 Task: Add a signature Leslie Flores containing With gratitude and sincere wishes, Leslie Flores to email address softage.3@softage.net and add a folder Quotes
Action: Mouse moved to (70, 103)
Screenshot: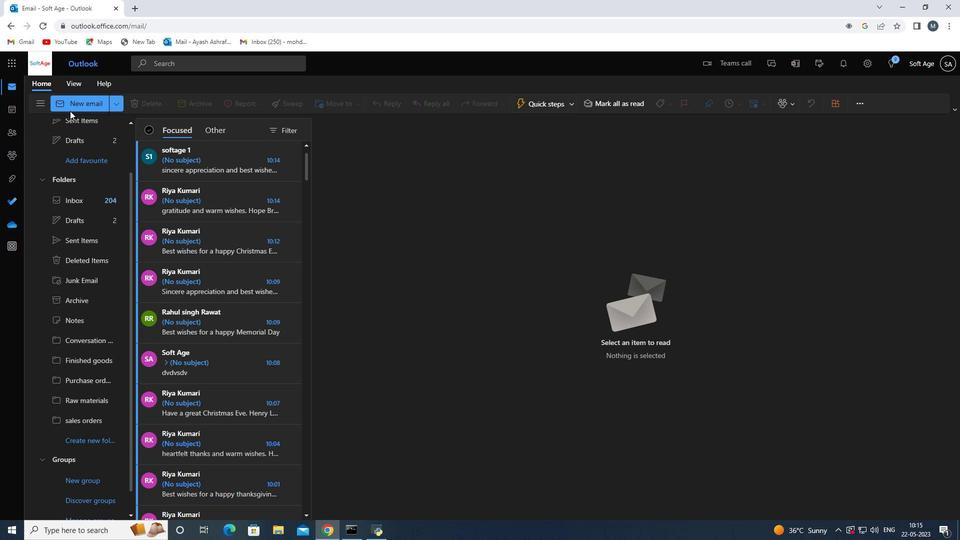 
Action: Mouse pressed left at (70, 103)
Screenshot: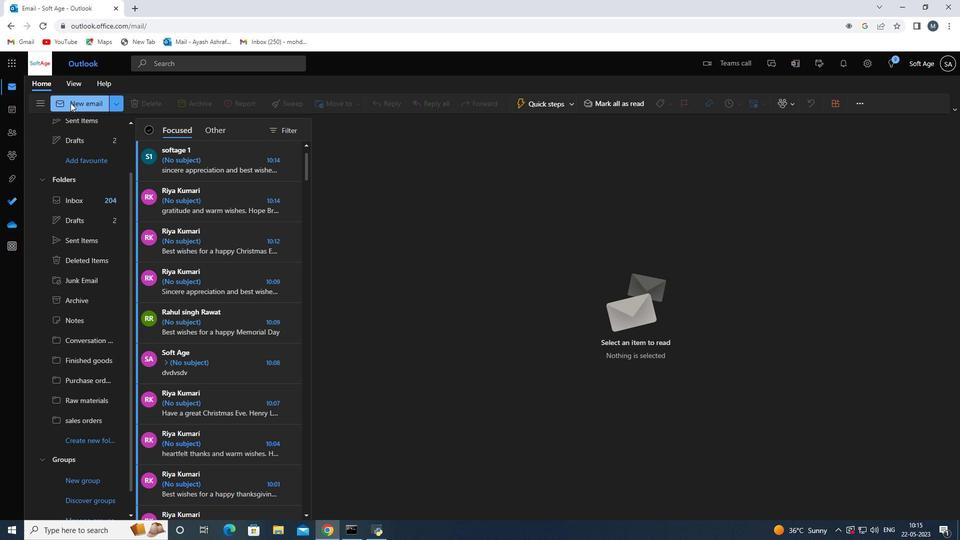 
Action: Mouse moved to (684, 107)
Screenshot: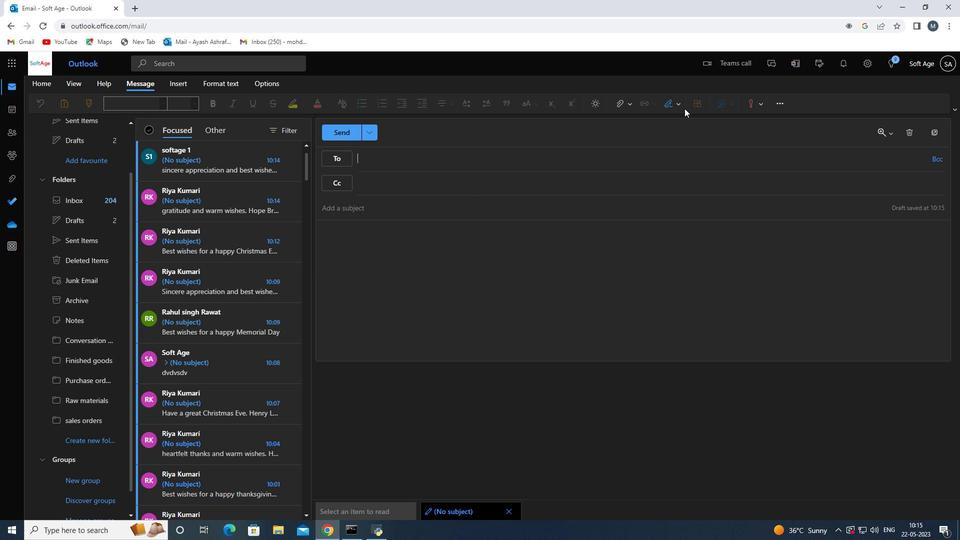 
Action: Mouse pressed left at (684, 107)
Screenshot: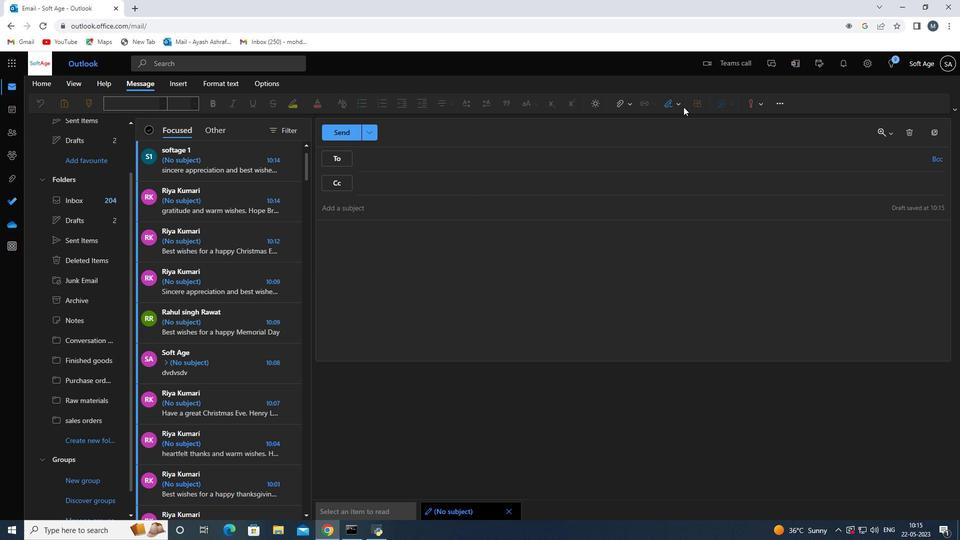 
Action: Mouse moved to (680, 105)
Screenshot: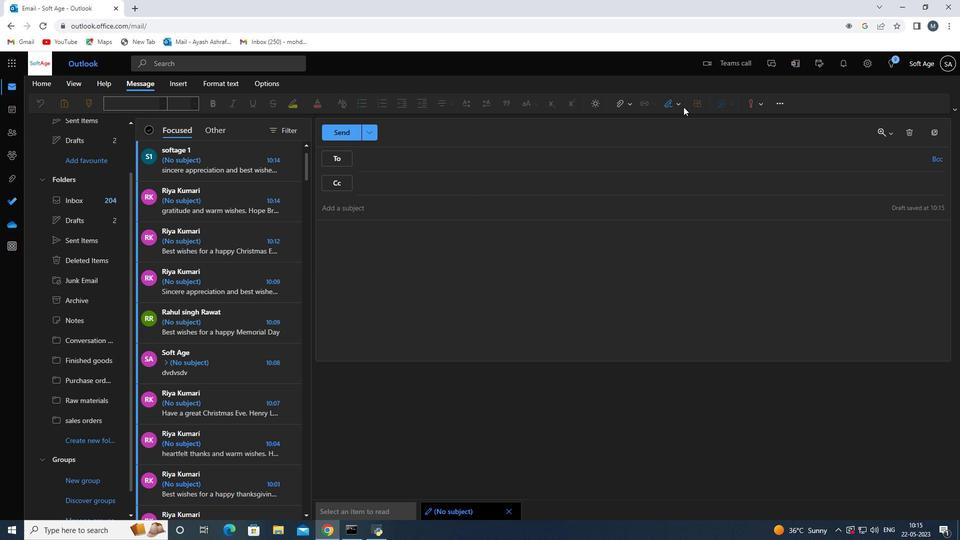 
Action: Mouse pressed left at (680, 105)
Screenshot: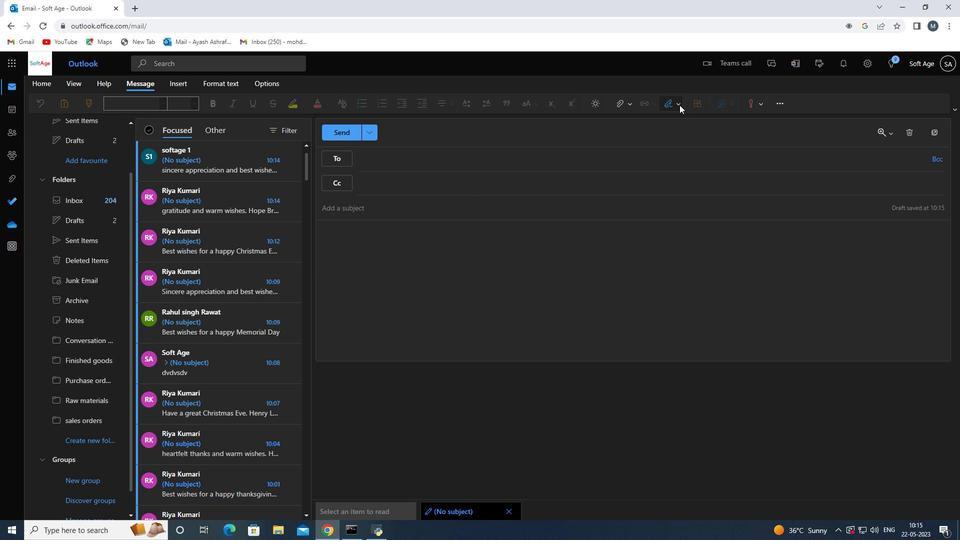 
Action: Mouse moved to (644, 142)
Screenshot: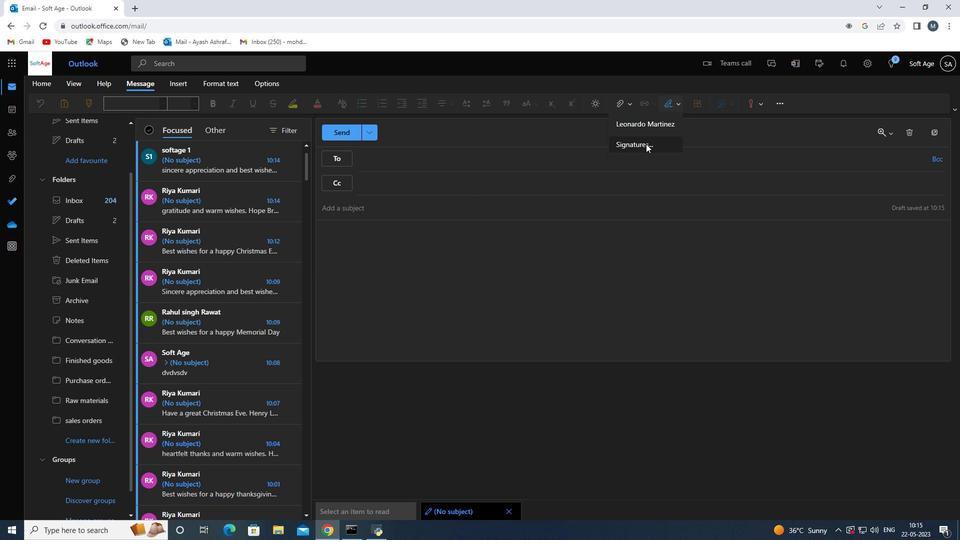 
Action: Mouse pressed left at (644, 142)
Screenshot: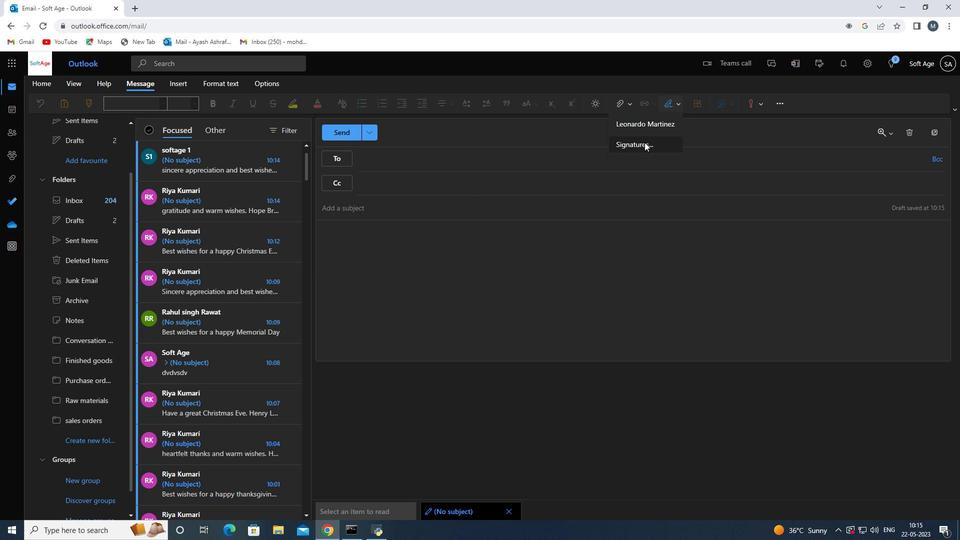 
Action: Mouse moved to (686, 181)
Screenshot: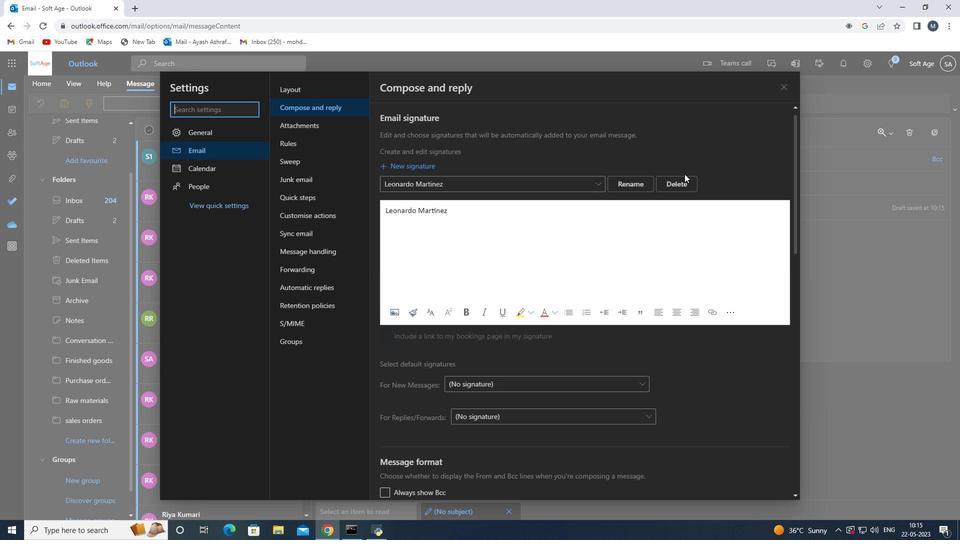 
Action: Mouse pressed left at (686, 181)
Screenshot: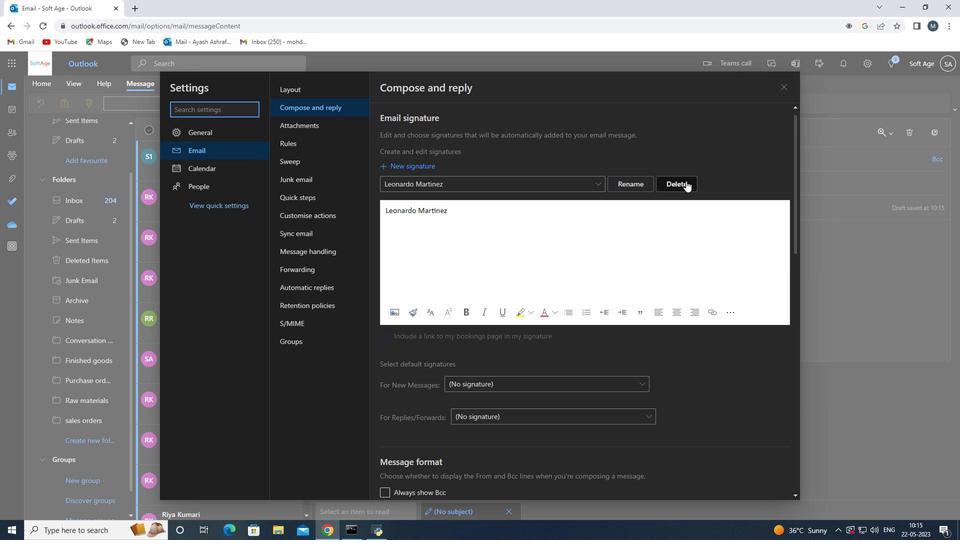 
Action: Mouse moved to (463, 185)
Screenshot: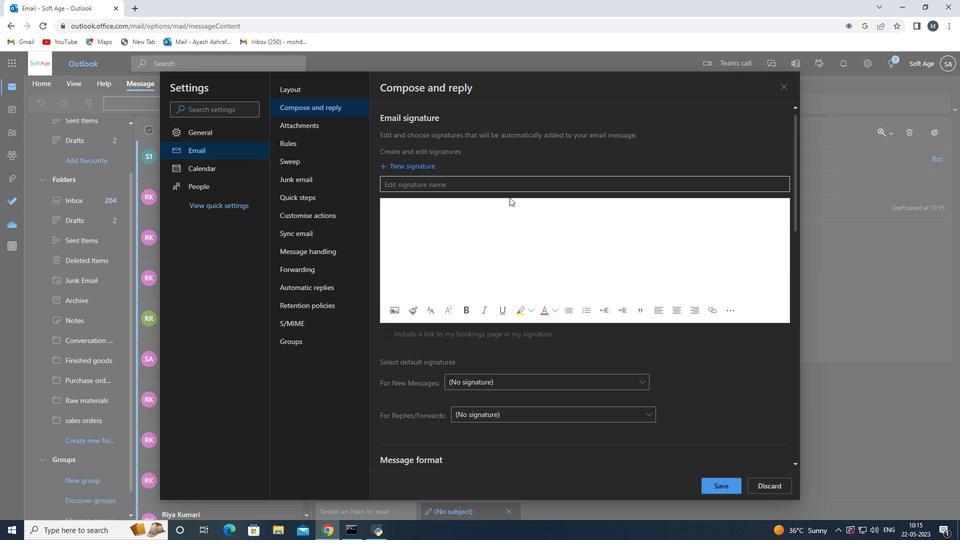 
Action: Mouse pressed left at (463, 185)
Screenshot: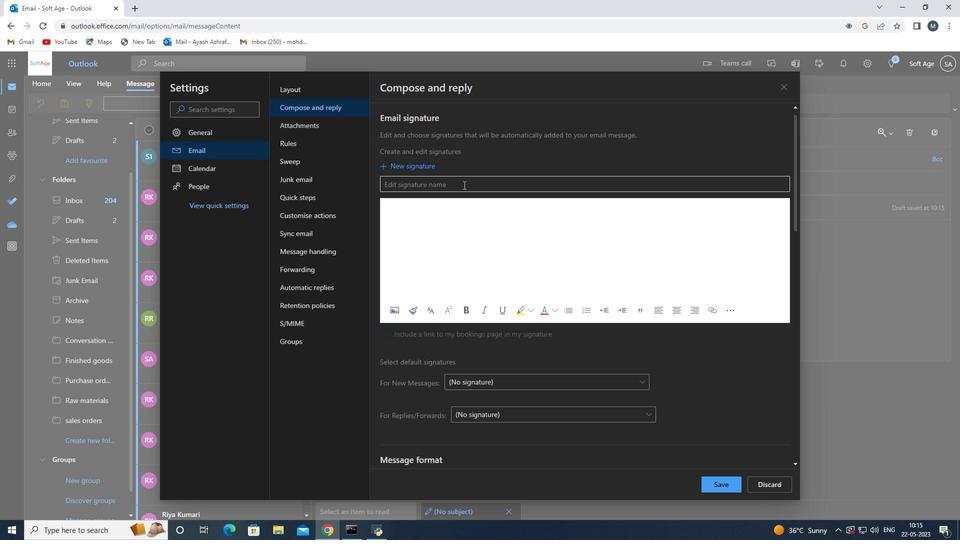 
Action: Key pressed <Key.shift>Leslie<Key.space><Key.shift>Flores<Key.space>
Screenshot: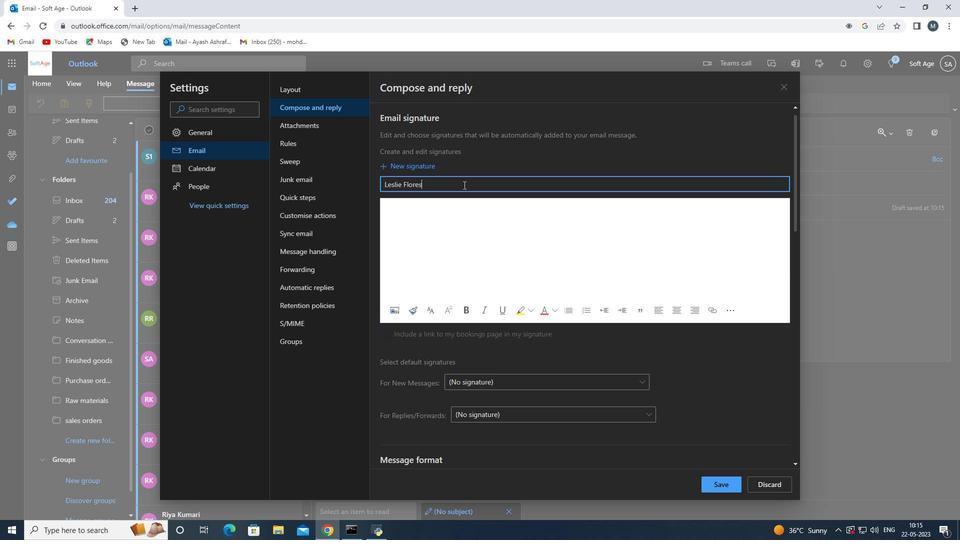 
Action: Mouse moved to (426, 222)
Screenshot: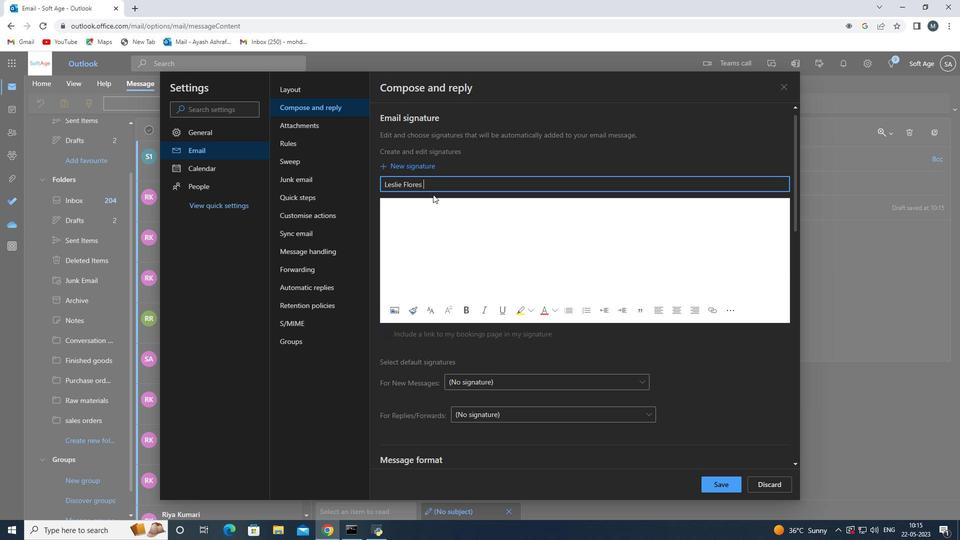 
Action: Mouse pressed left at (426, 222)
Screenshot: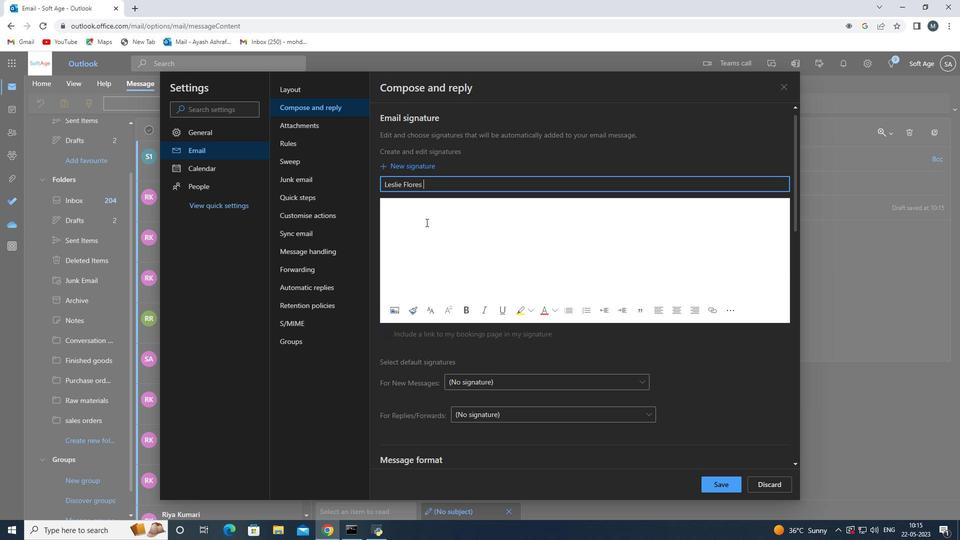 
Action: Mouse moved to (425, 223)
Screenshot: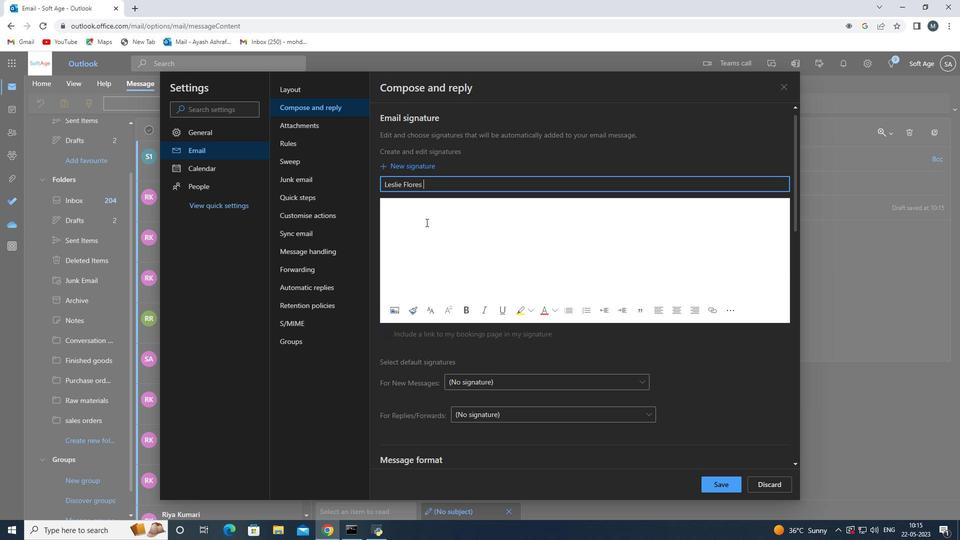 
Action: Key pressed <Key.shift>Lesile<Key.space><Key.backspace><Key.backspace>ie<Key.space><Key.backspace><Key.backspace><Key.backspace><Key.backspace><Key.backspace>lie<Key.space><Key.shift>Flores<Key.space>
Screenshot: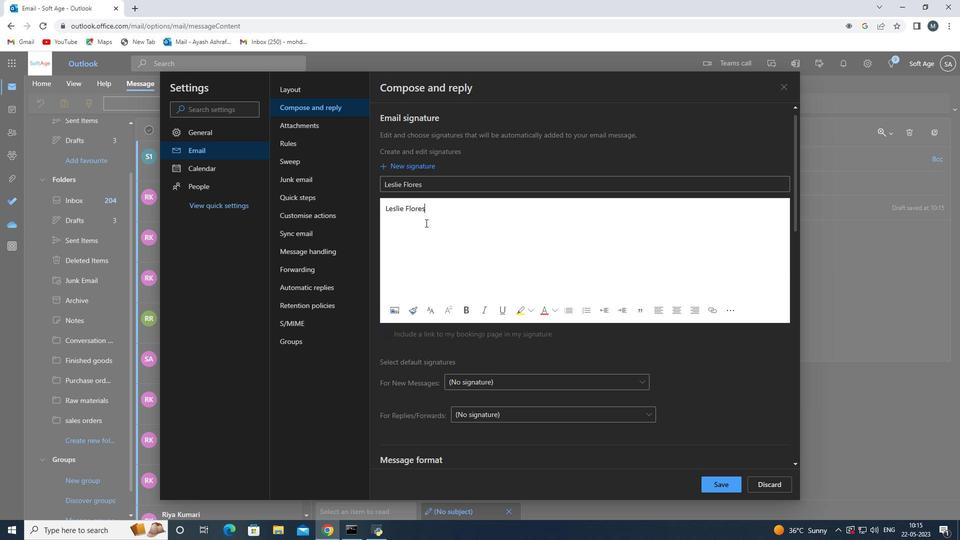
Action: Mouse moved to (723, 479)
Screenshot: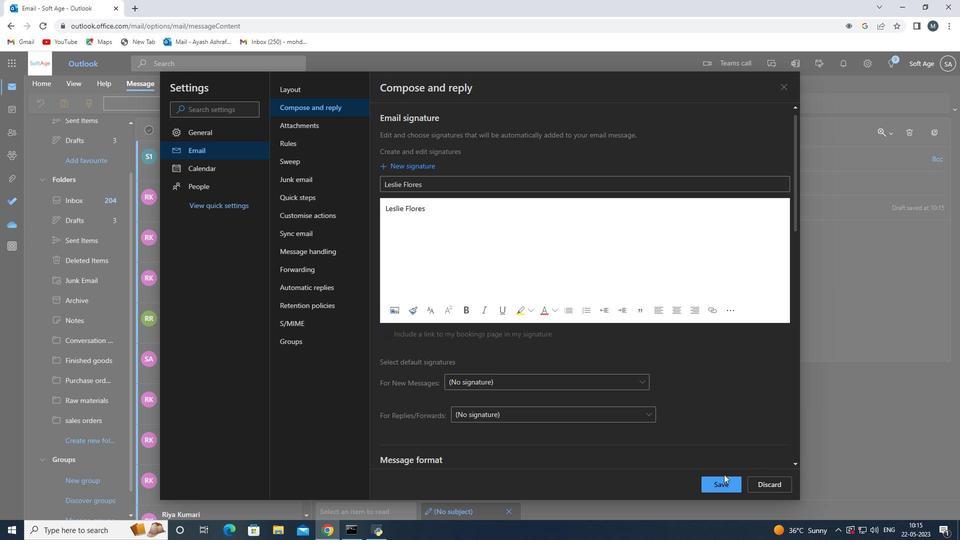 
Action: Mouse pressed left at (723, 479)
Screenshot: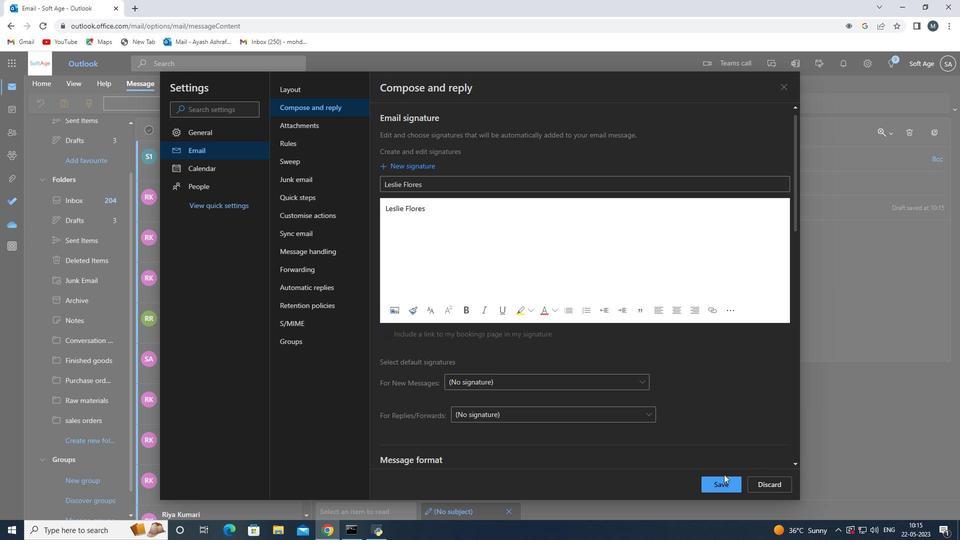 
Action: Mouse moved to (780, 90)
Screenshot: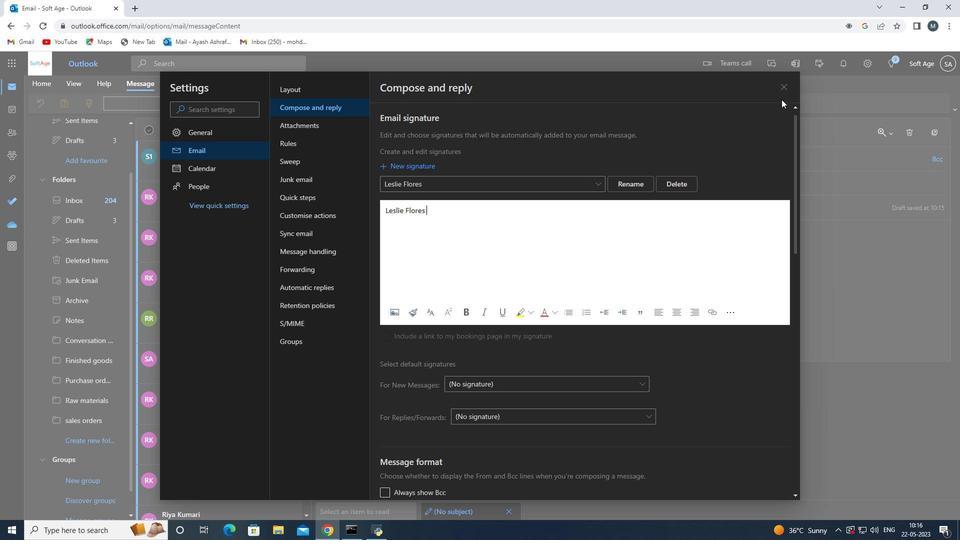
Action: Mouse pressed left at (780, 90)
Screenshot: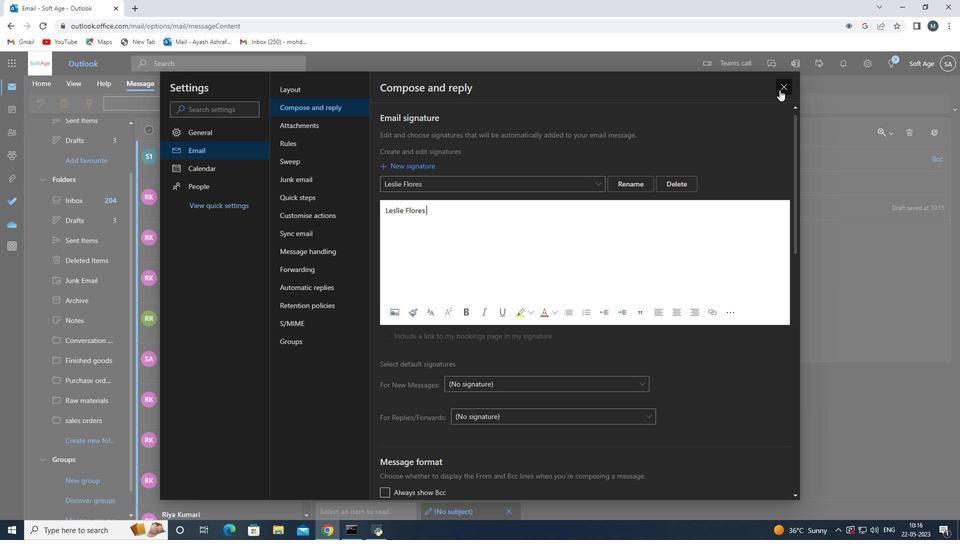 
Action: Mouse moved to (241, 232)
Screenshot: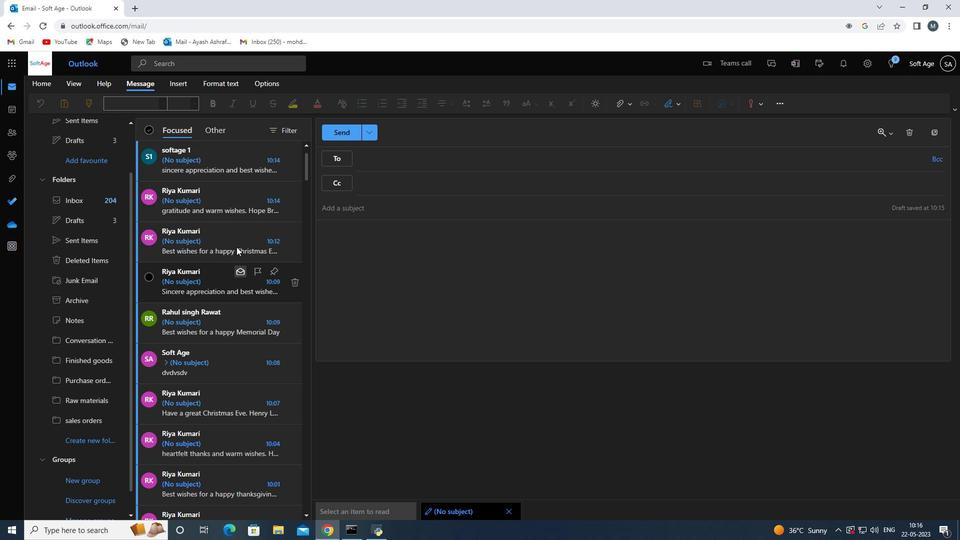 
Action: Mouse scrolled (241, 233) with delta (0, 0)
Screenshot: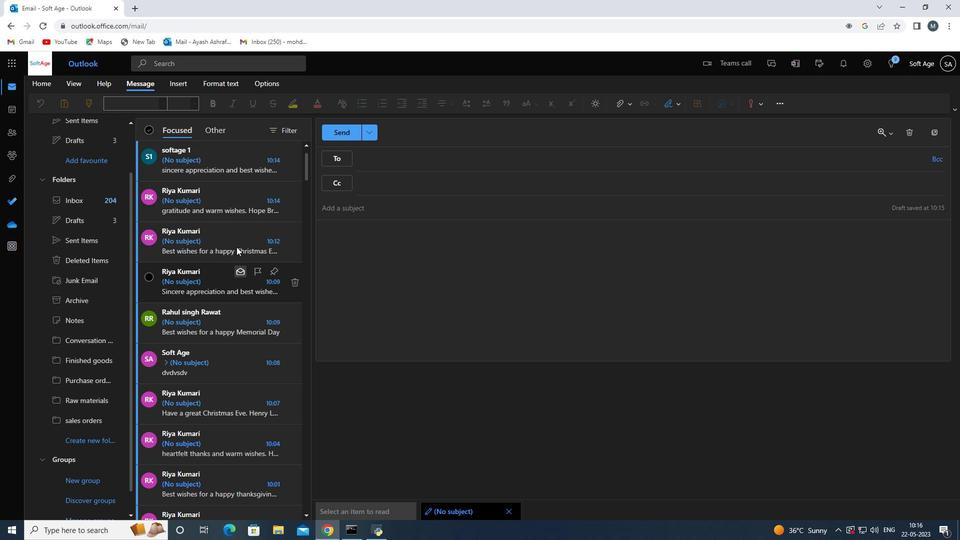 
Action: Mouse moved to (241, 232)
Screenshot: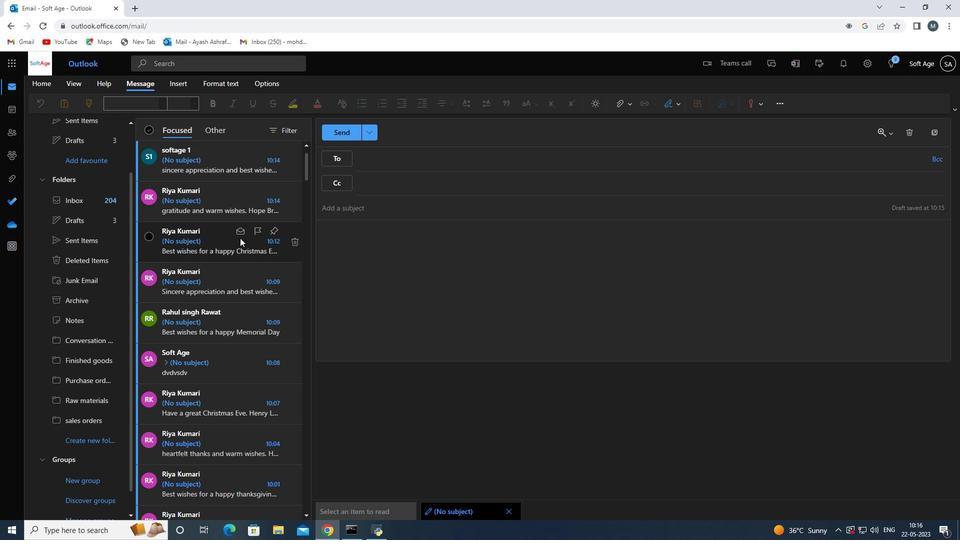 
Action: Mouse scrolled (241, 232) with delta (0, 0)
Screenshot: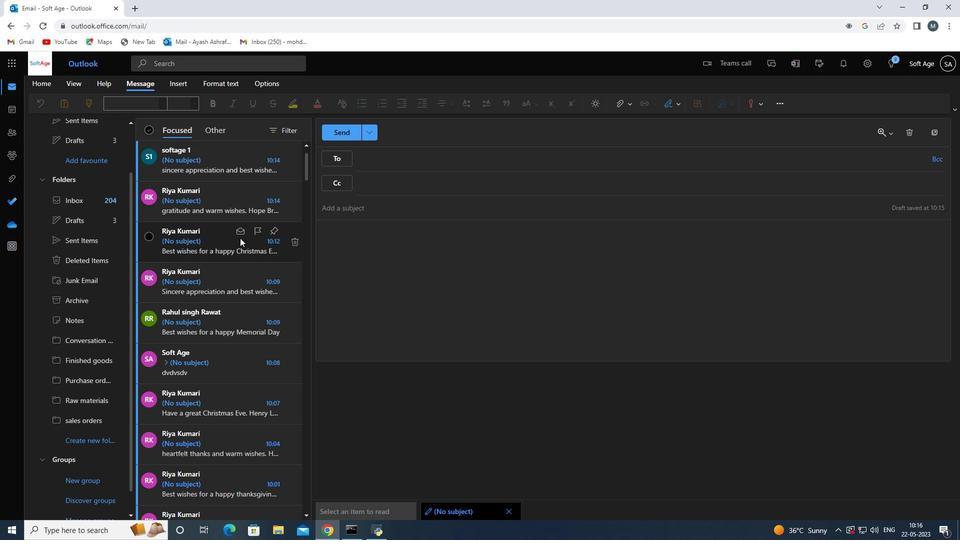 
Action: Mouse moved to (241, 231)
Screenshot: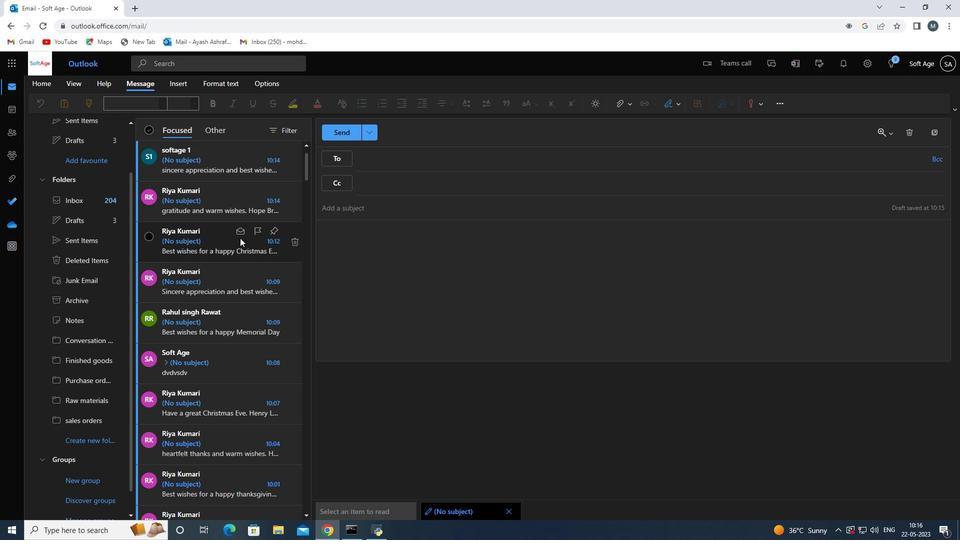 
Action: Mouse scrolled (241, 231) with delta (0, 0)
Screenshot: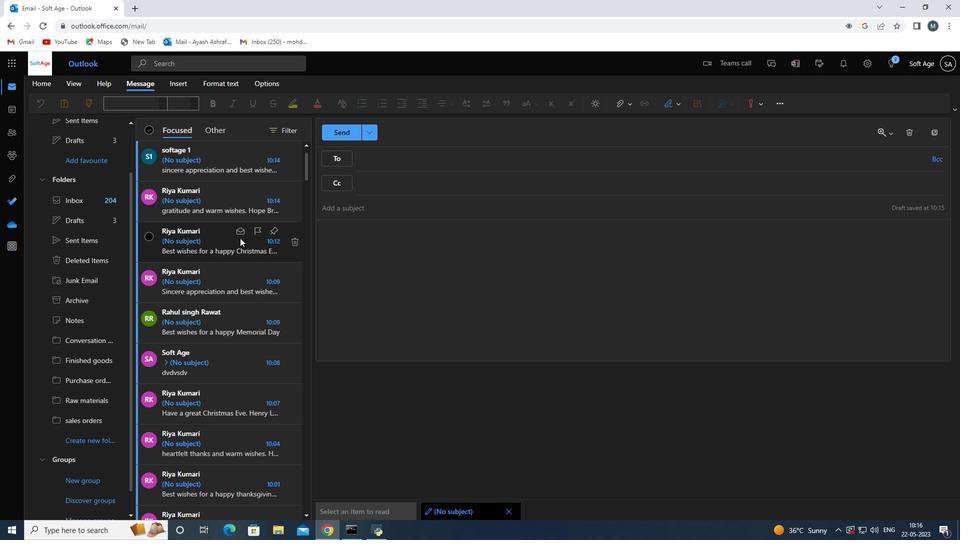 
Action: Mouse scrolled (241, 231) with delta (0, 0)
Screenshot: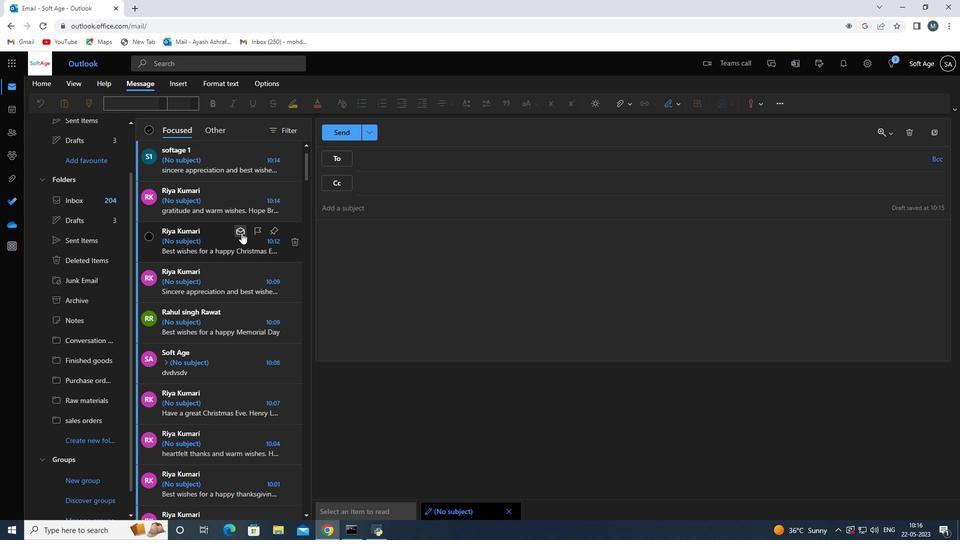 
Action: Mouse moved to (386, 240)
Screenshot: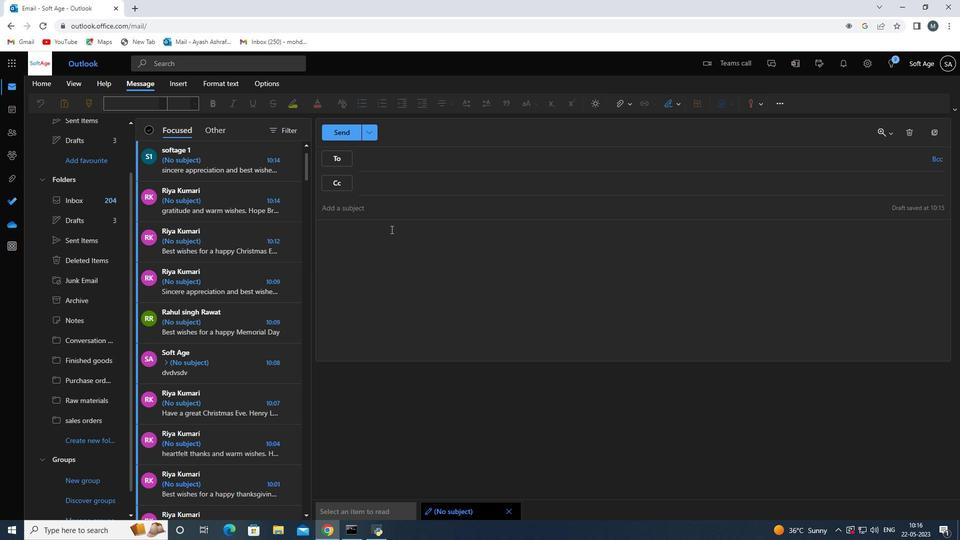 
Action: Mouse pressed left at (386, 240)
Screenshot: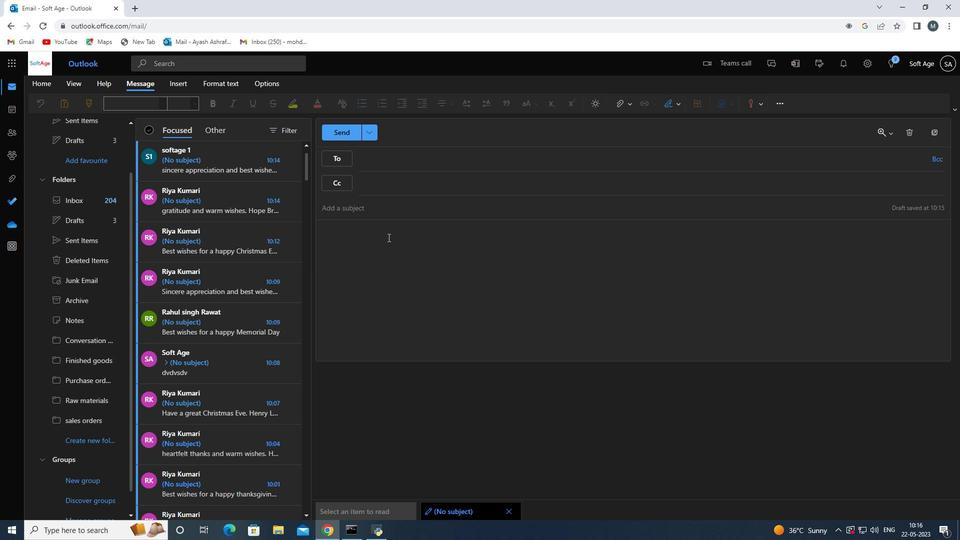 
Action: Key pressed <Key.shift>with<Key.space>gratitude<Key.space>and<Key.space>sincerere<Key.space>wishes<Key.space>
Screenshot: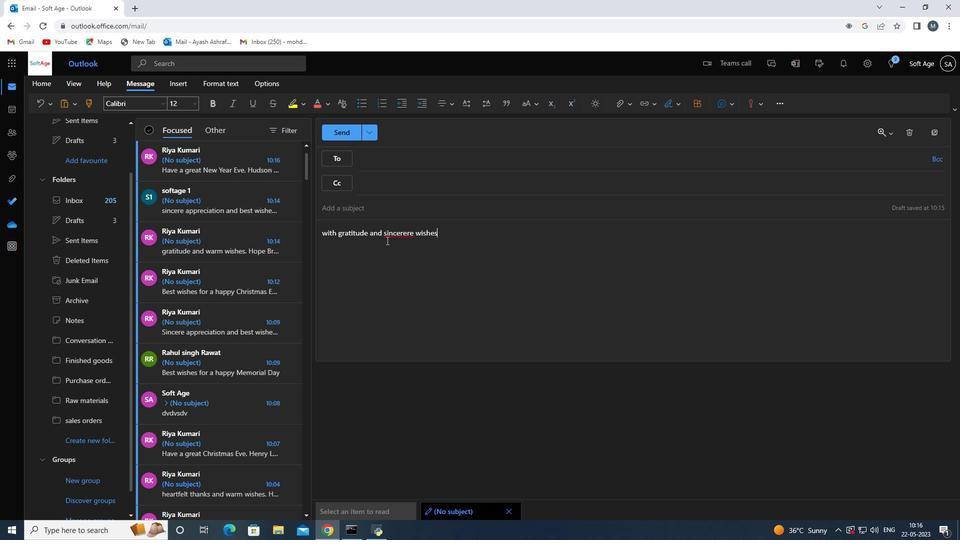 
Action: Mouse moved to (412, 235)
Screenshot: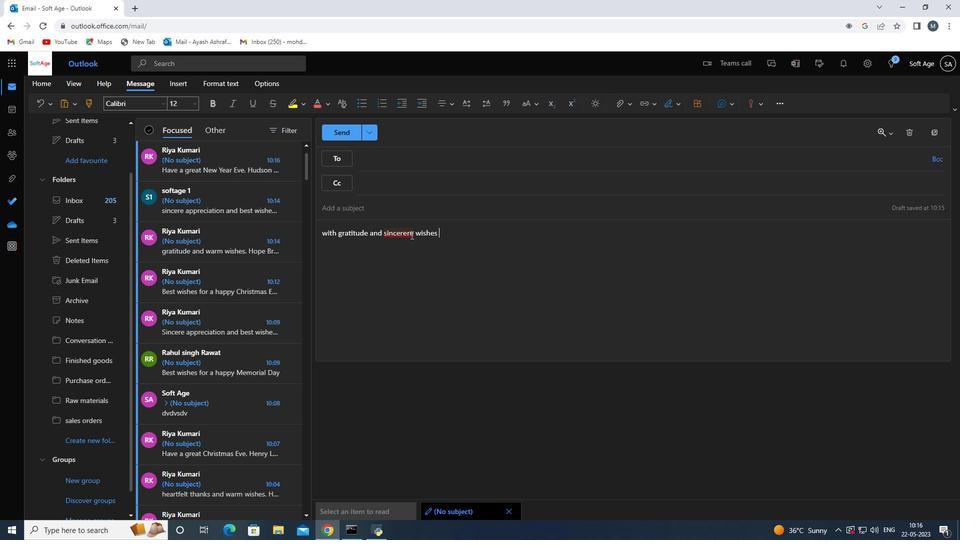
Action: Mouse pressed left at (412, 235)
Screenshot: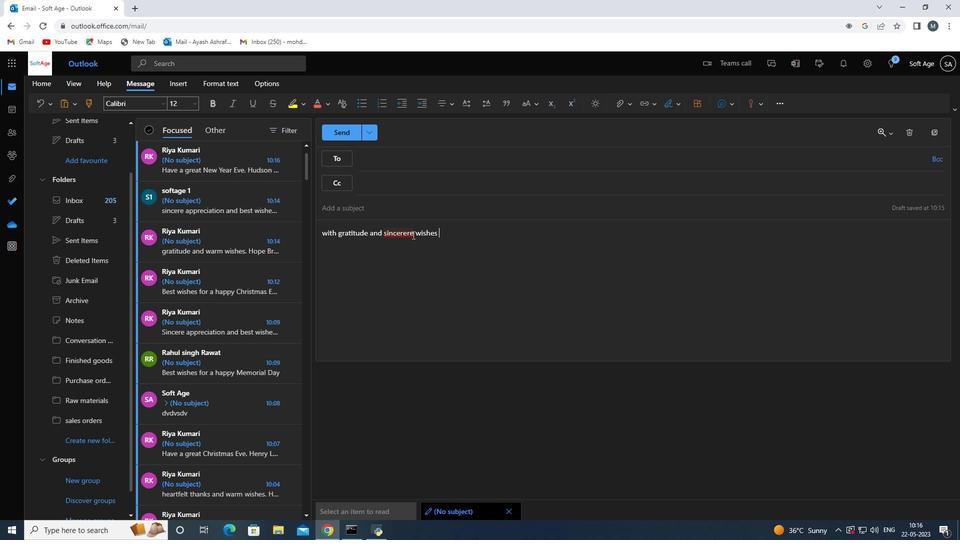 
Action: Mouse moved to (424, 238)
Screenshot: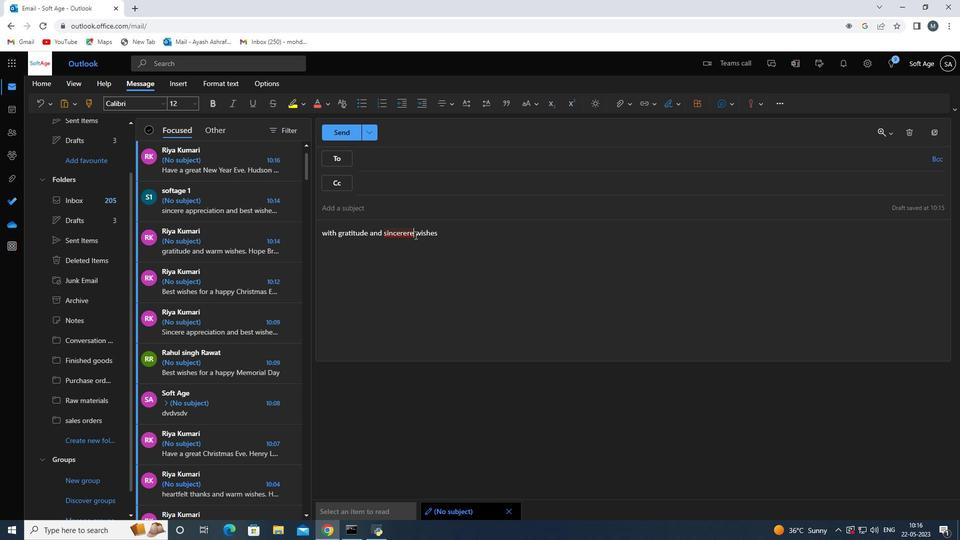
Action: Key pressed <Key.backspace><Key.backspace>
Screenshot: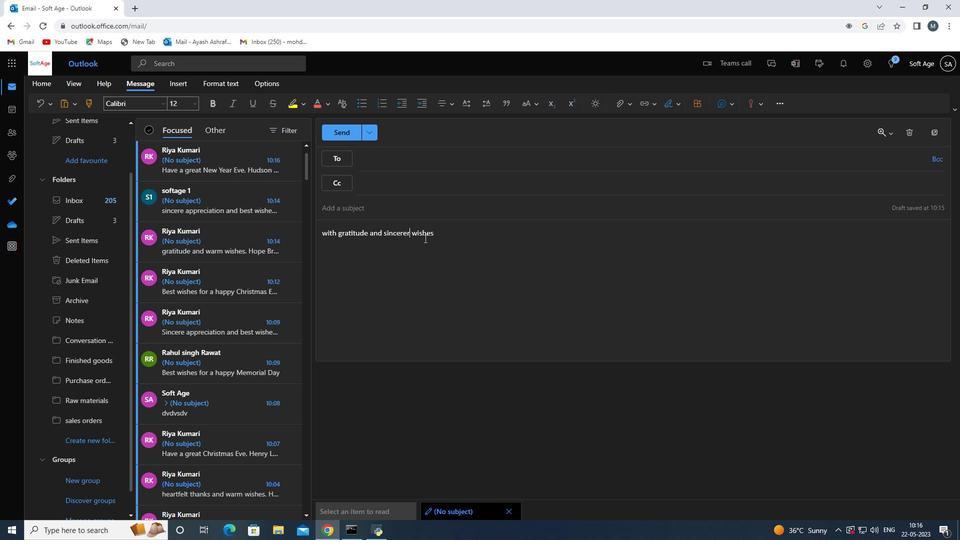 
Action: Mouse moved to (434, 236)
Screenshot: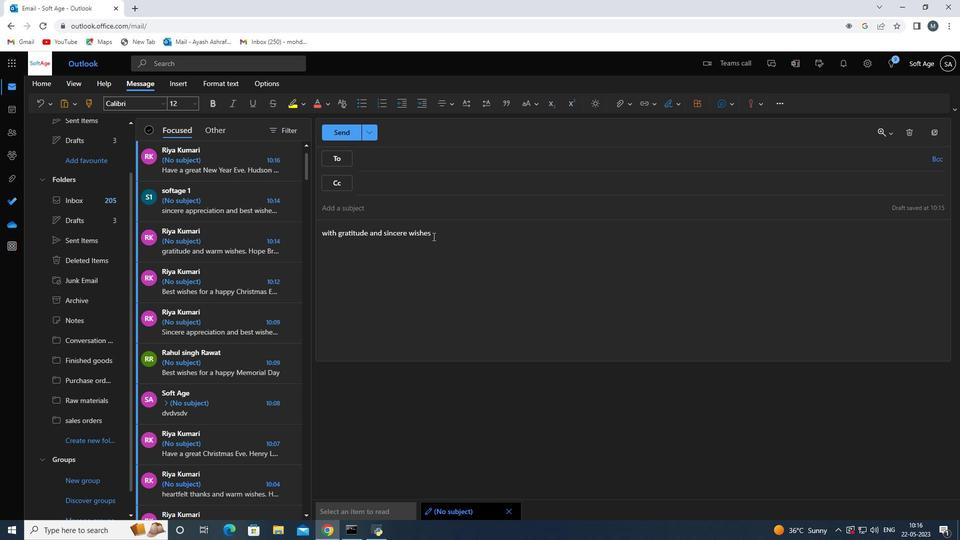 
Action: Mouse pressed left at (434, 236)
Screenshot: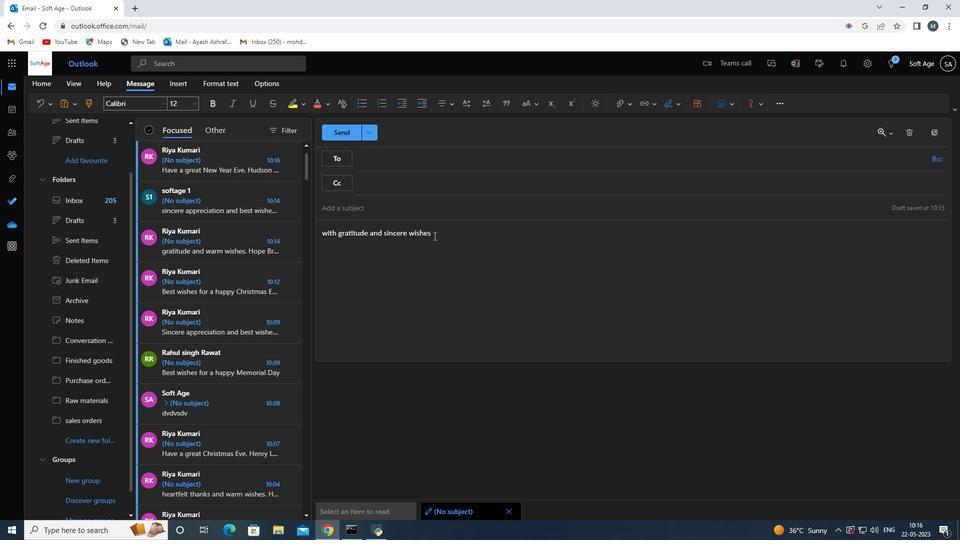 
Action: Mouse moved to (434, 236)
Screenshot: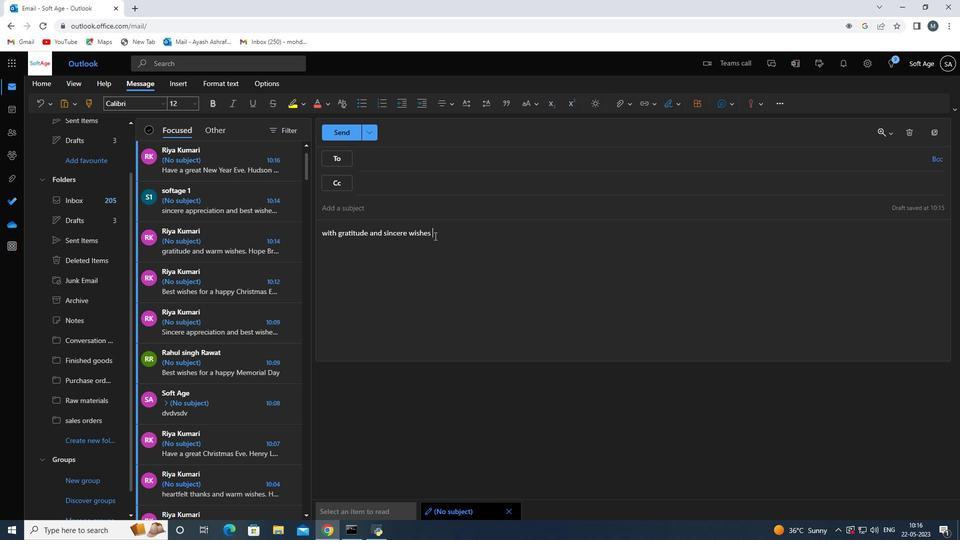 
Action: Key pressed <Key.enter><Key.enter>
Screenshot: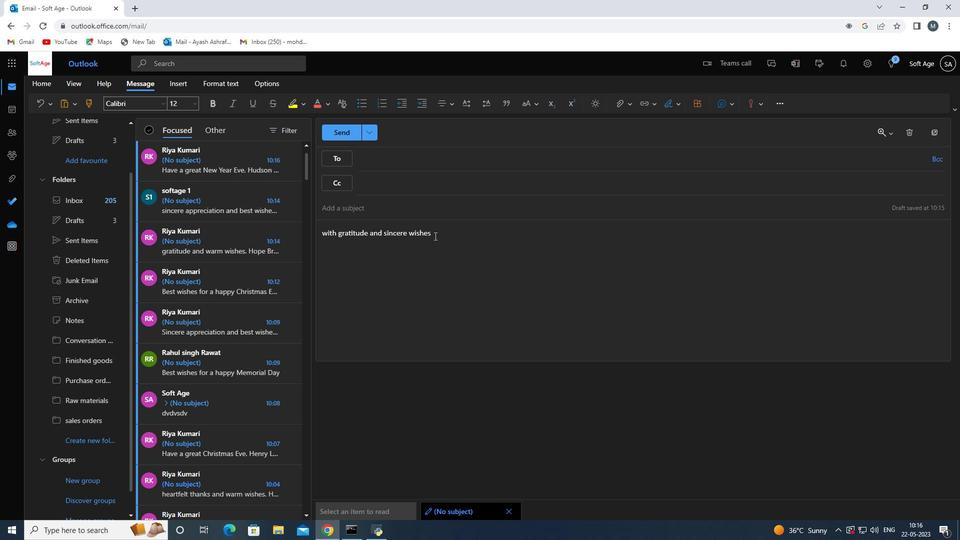 
Action: Mouse moved to (682, 102)
Screenshot: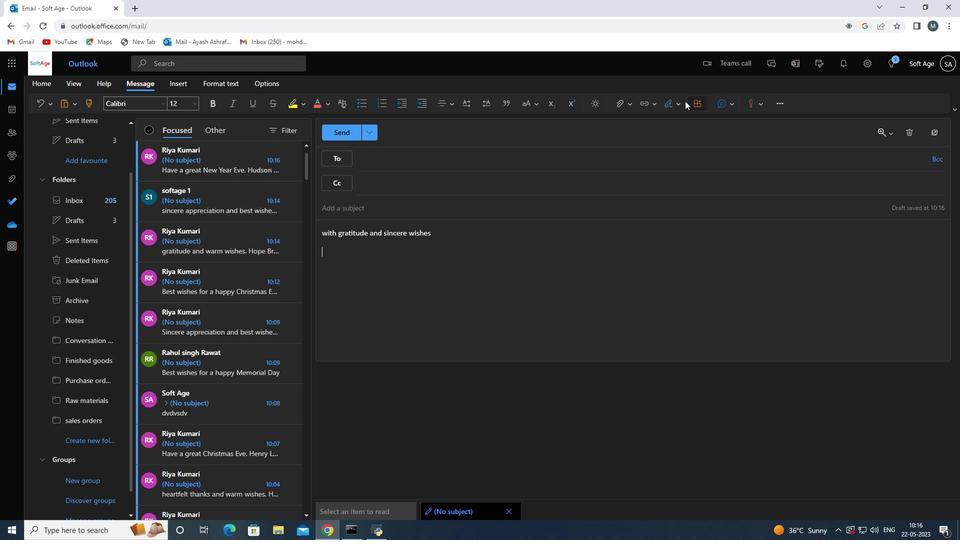 
Action: Mouse pressed left at (682, 102)
Screenshot: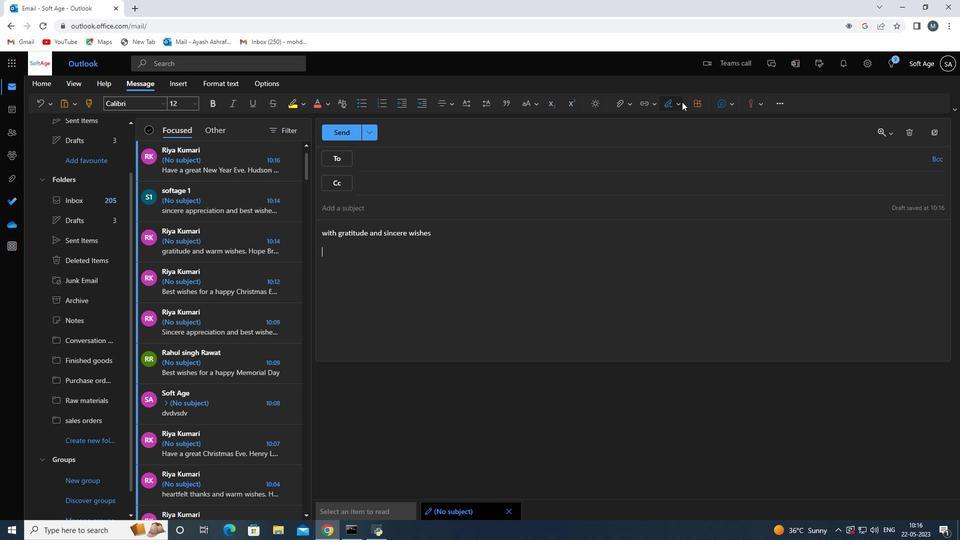 
Action: Mouse moved to (643, 46)
Screenshot: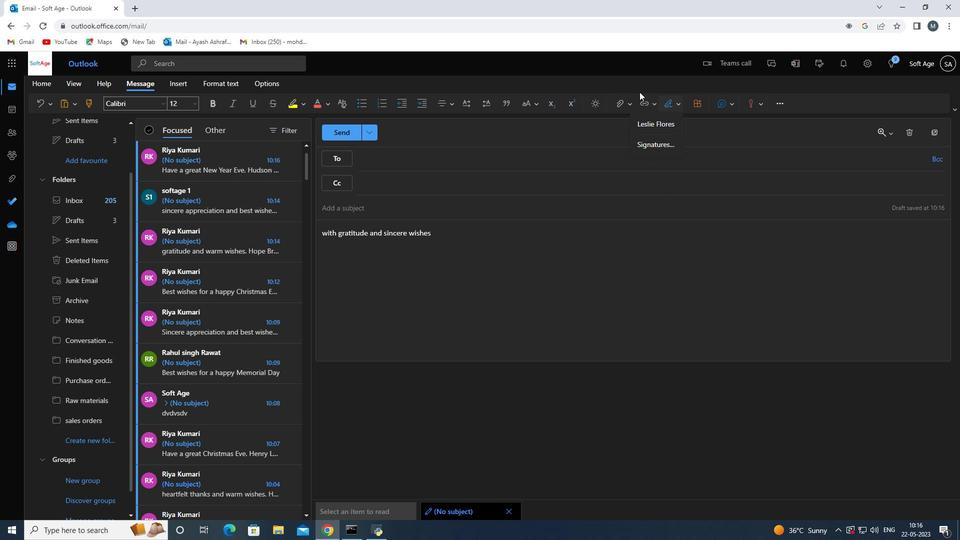 
Action: Mouse pressed left at (643, 46)
Screenshot: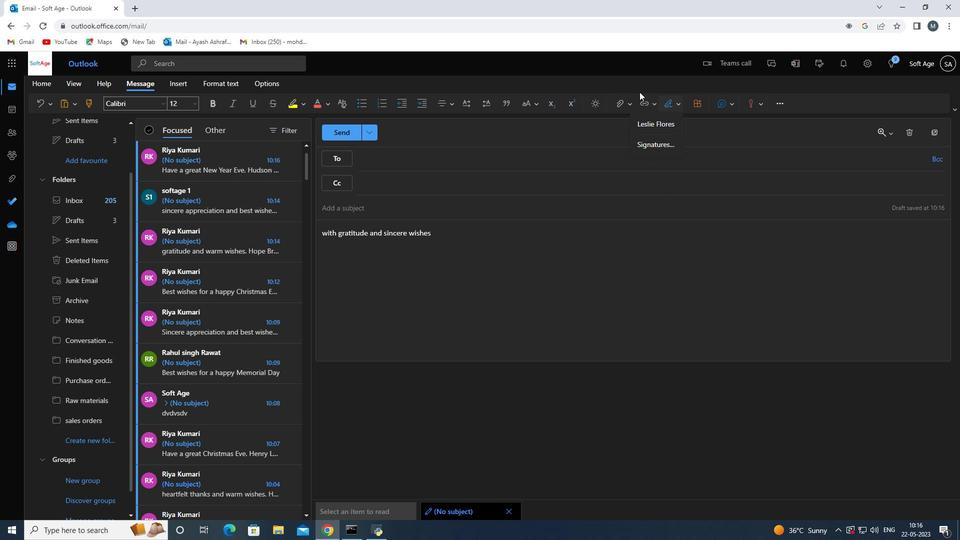 
Action: Mouse moved to (653, 128)
Screenshot: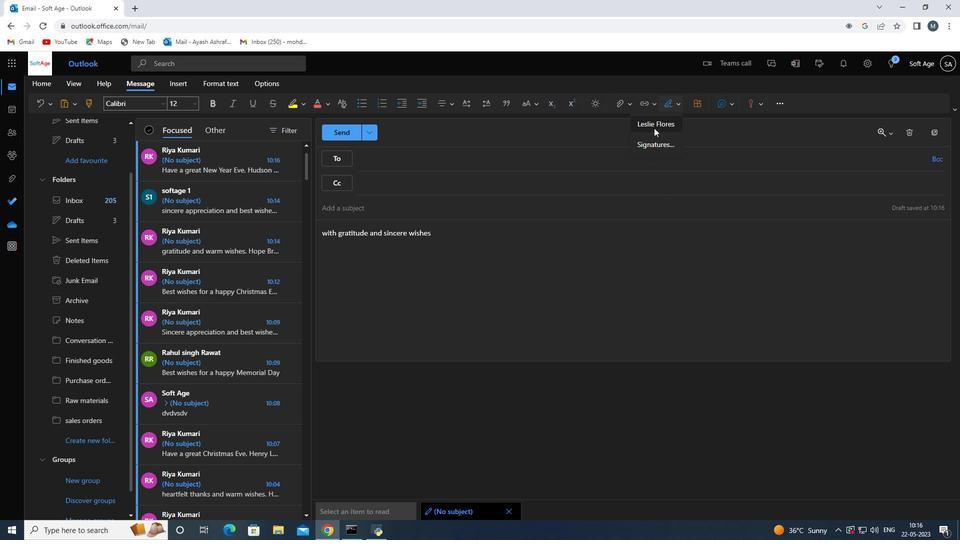 
Action: Mouse pressed left at (653, 128)
Screenshot: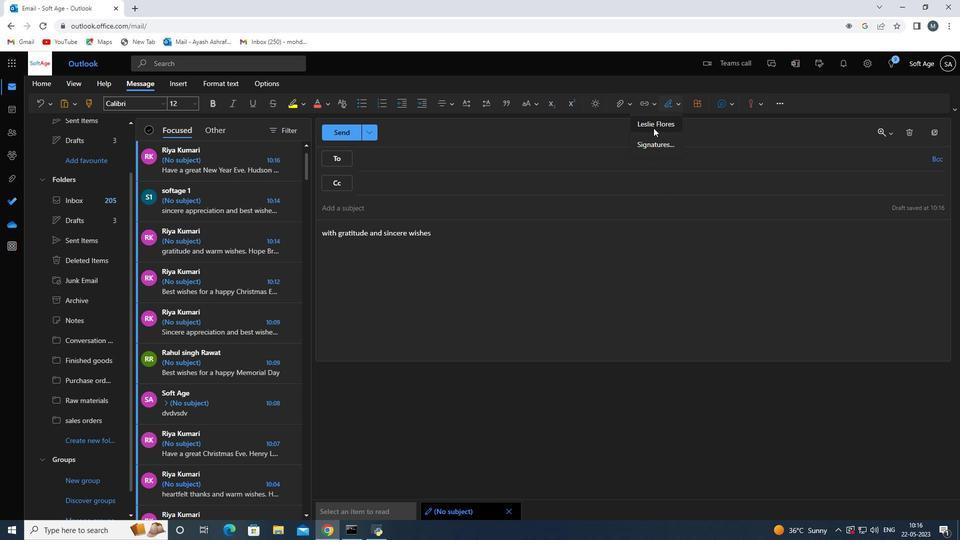 
Action: Mouse moved to (327, 236)
Screenshot: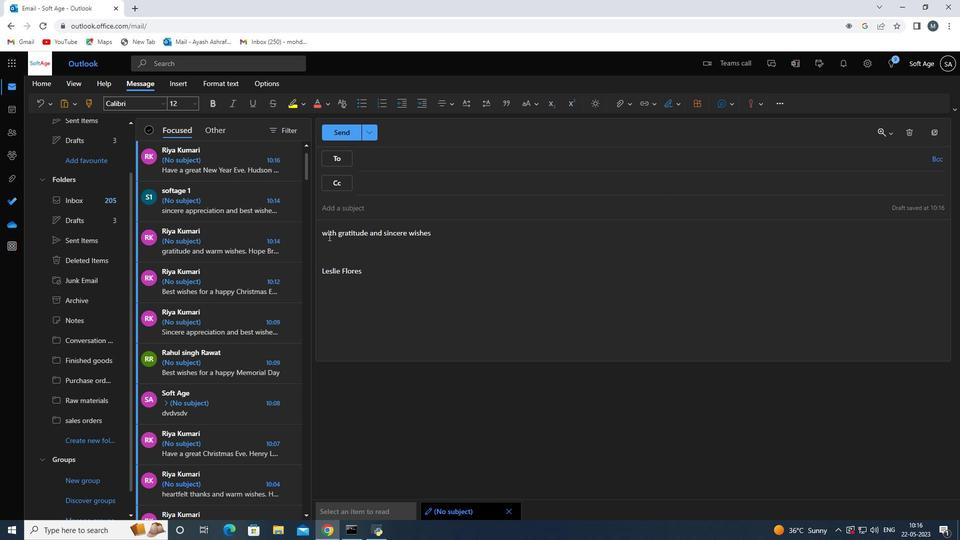 
Action: Mouse pressed left at (327, 236)
Screenshot: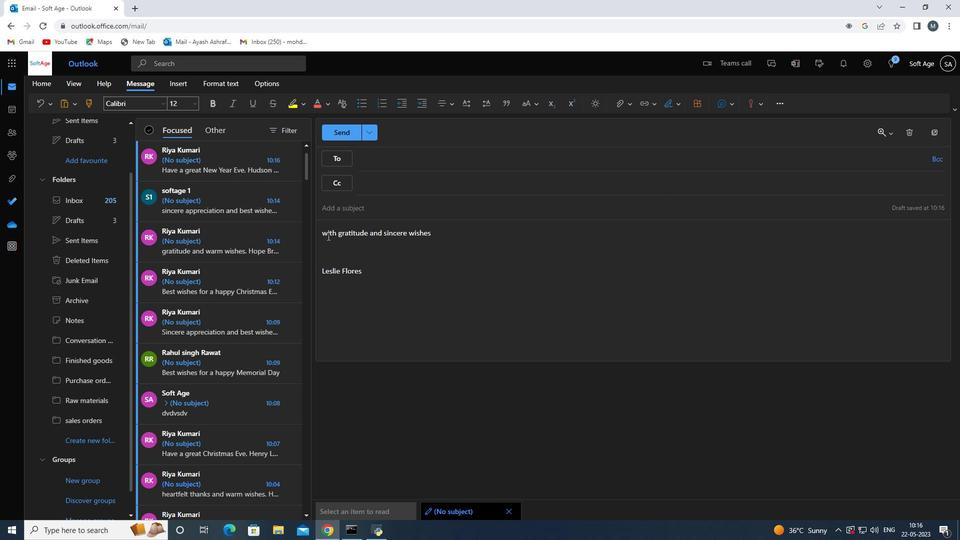 
Action: Mouse moved to (330, 235)
Screenshot: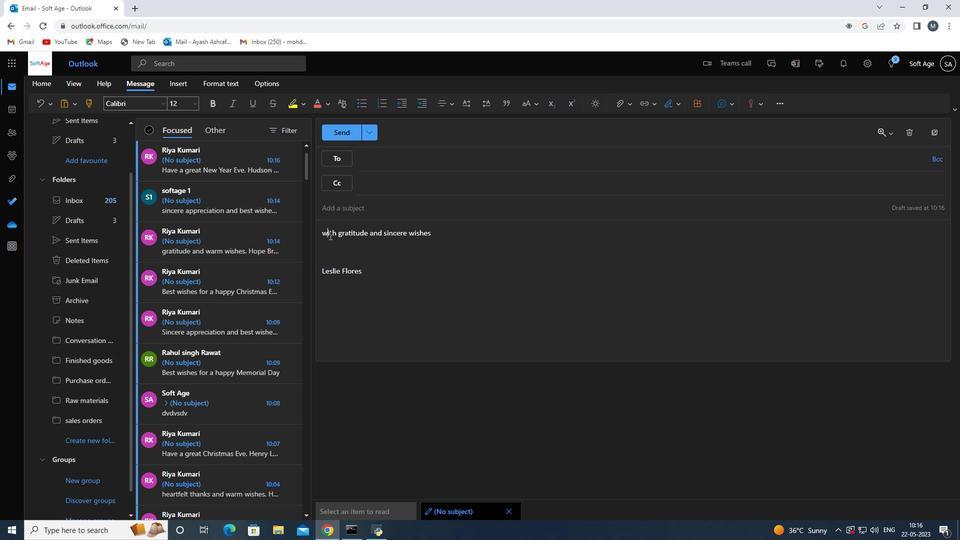 
Action: Key pressed <Key.backspace><Key.shift>W
Screenshot: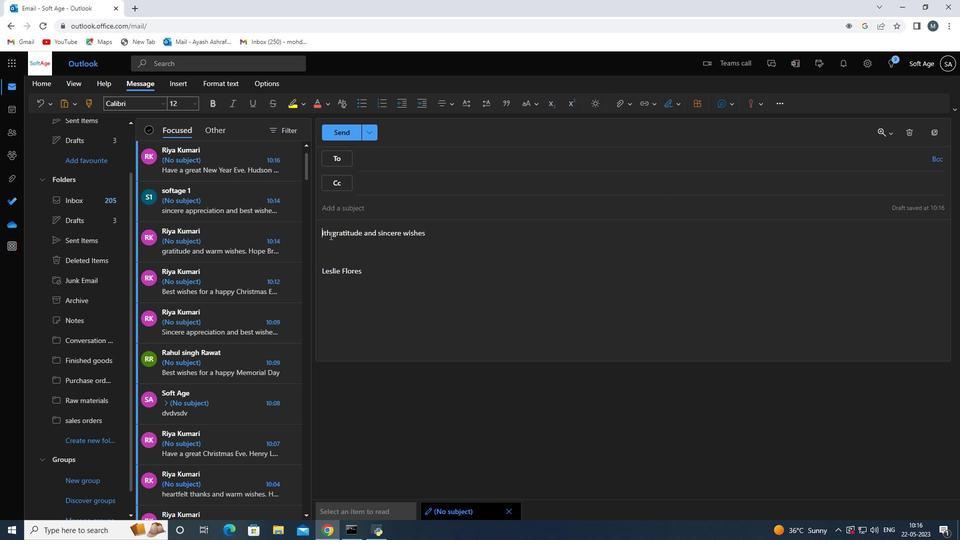 
Action: Mouse moved to (322, 273)
Screenshot: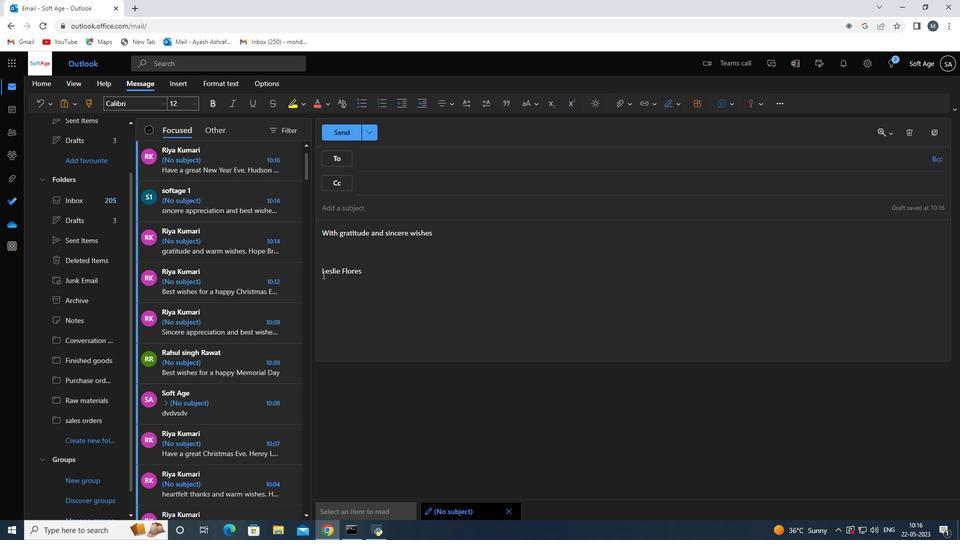 
Action: Mouse pressed left at (322, 273)
Screenshot: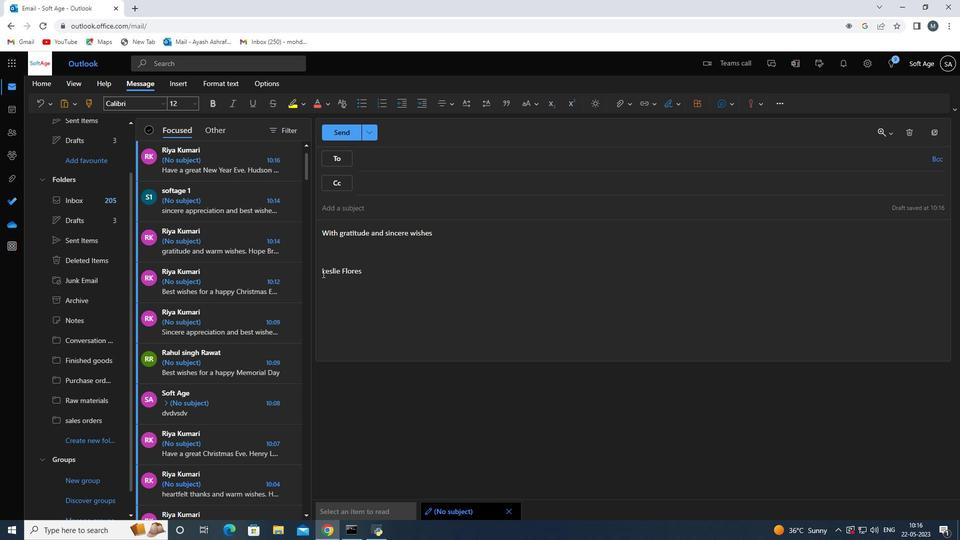 
Action: Mouse moved to (333, 271)
Screenshot: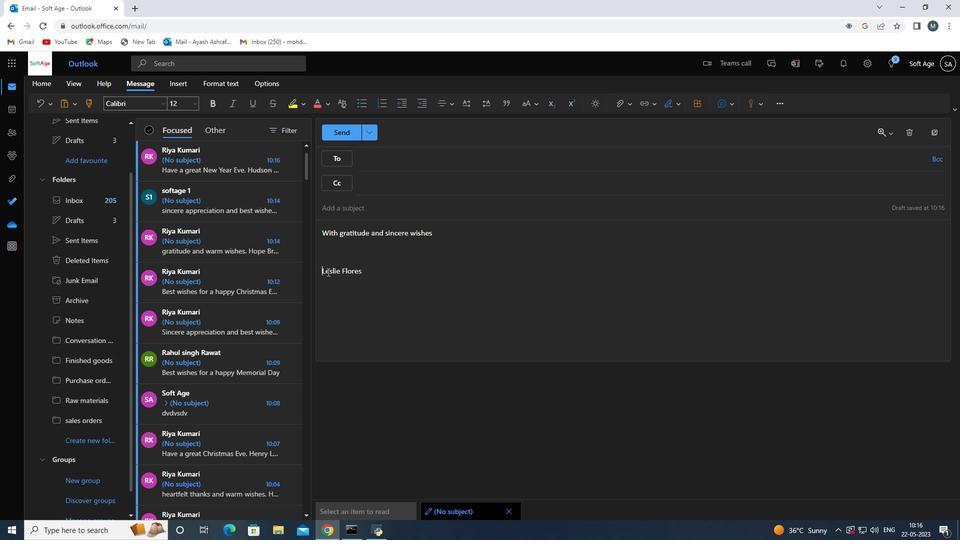 
Action: Key pressed <Key.backspace>
Screenshot: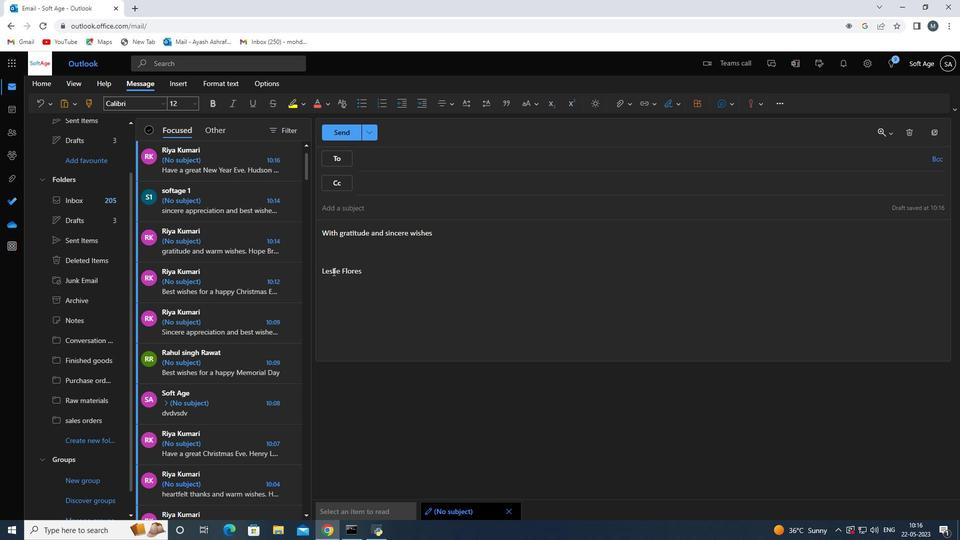 
Action: Mouse moved to (390, 160)
Screenshot: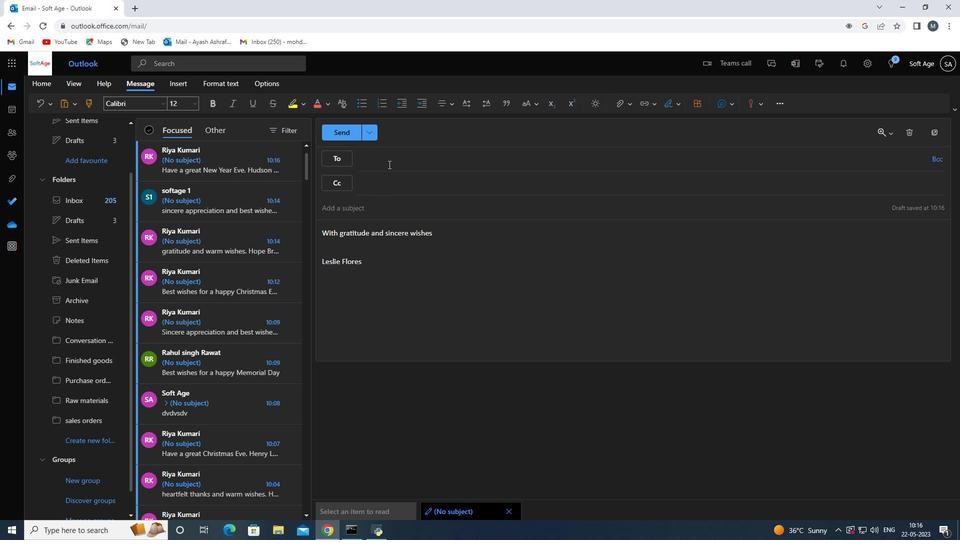 
Action: Mouse pressed left at (390, 160)
Screenshot: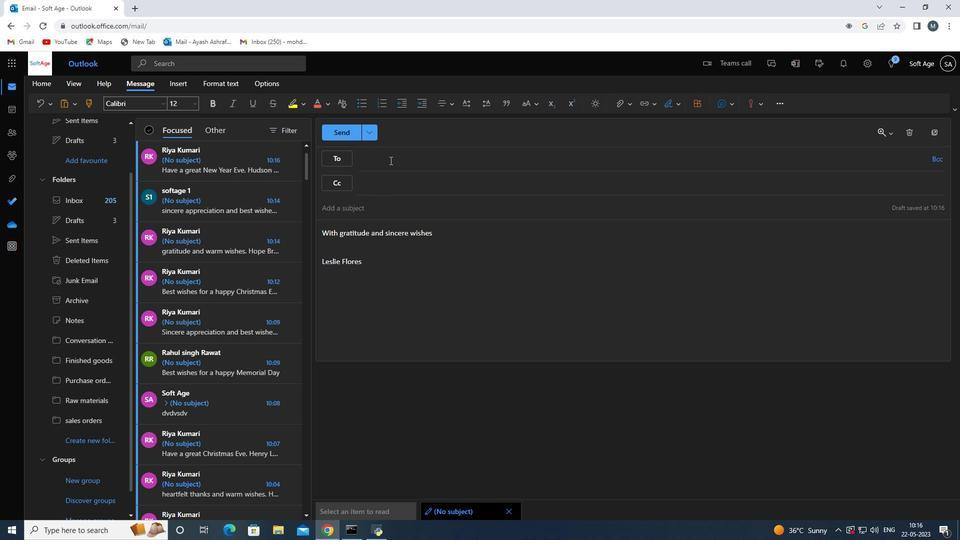 
Action: Key pressed softage.3<Key.shift>@softage,<Key.backspace>.net<Key.backspace><Key.backspace><Key.backspace><Key.backspace><Key.backspace><Key.backspace><Key.backspace><Key.backspace><Key.backspace><Key.backspace><Key.backspace><Key.backspace>softage.3
Screenshot: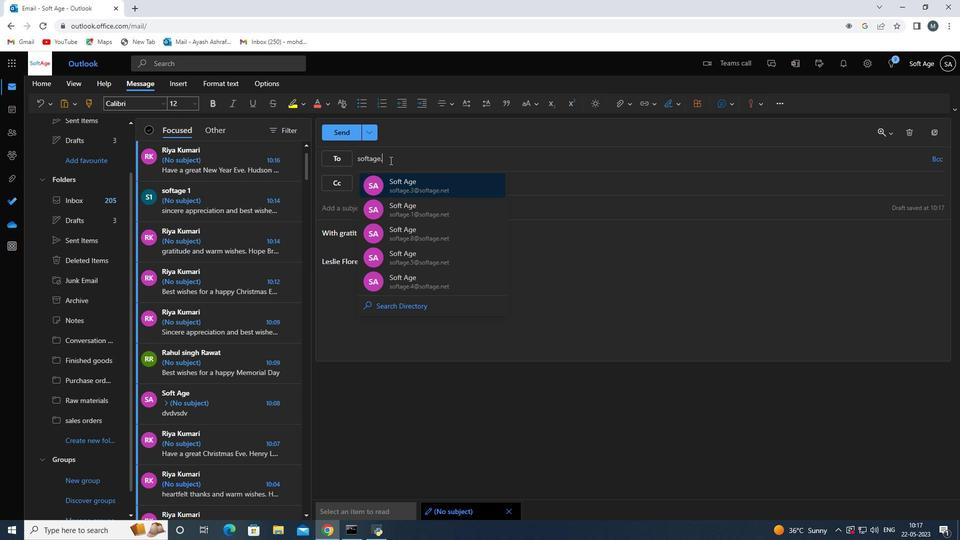 
Action: Mouse moved to (421, 190)
Screenshot: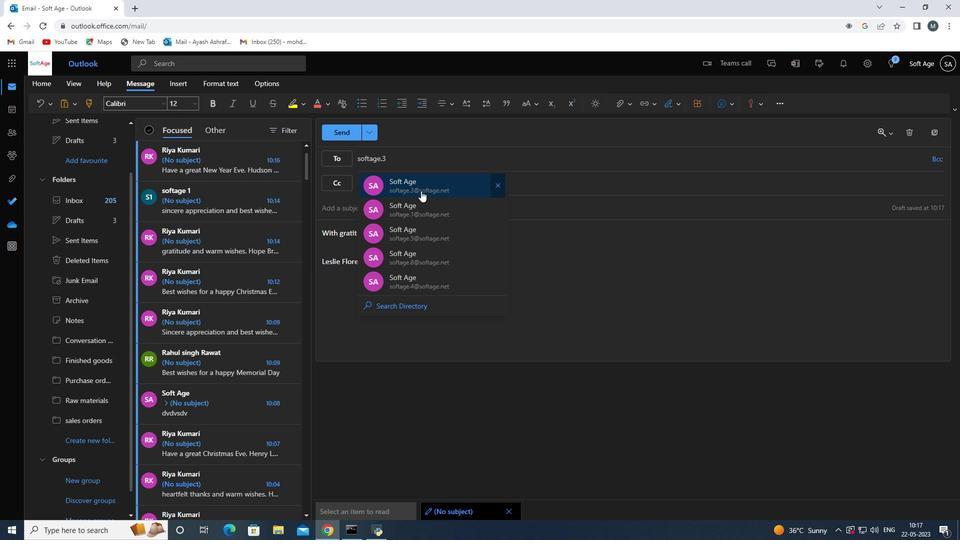 
Action: Mouse pressed left at (421, 190)
Screenshot: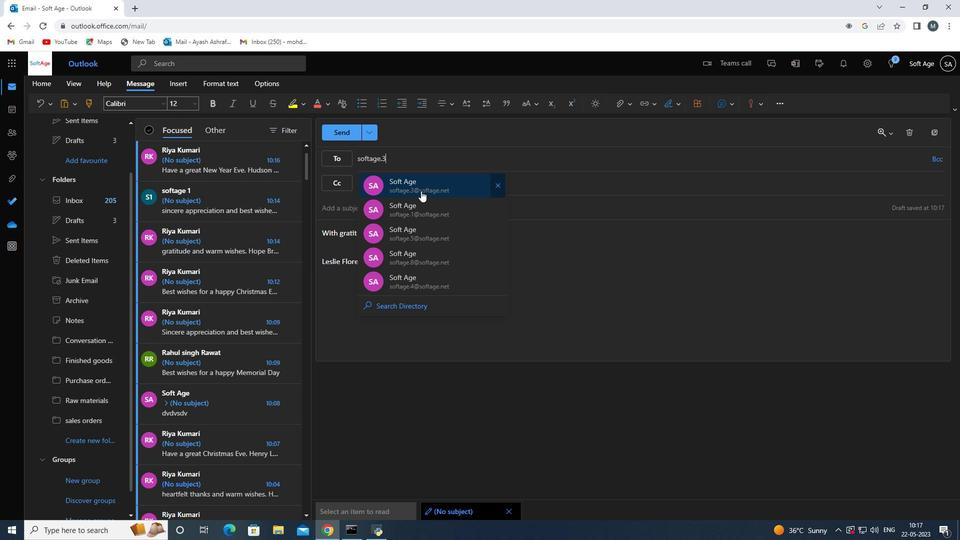 
Action: Mouse moved to (84, 437)
Screenshot: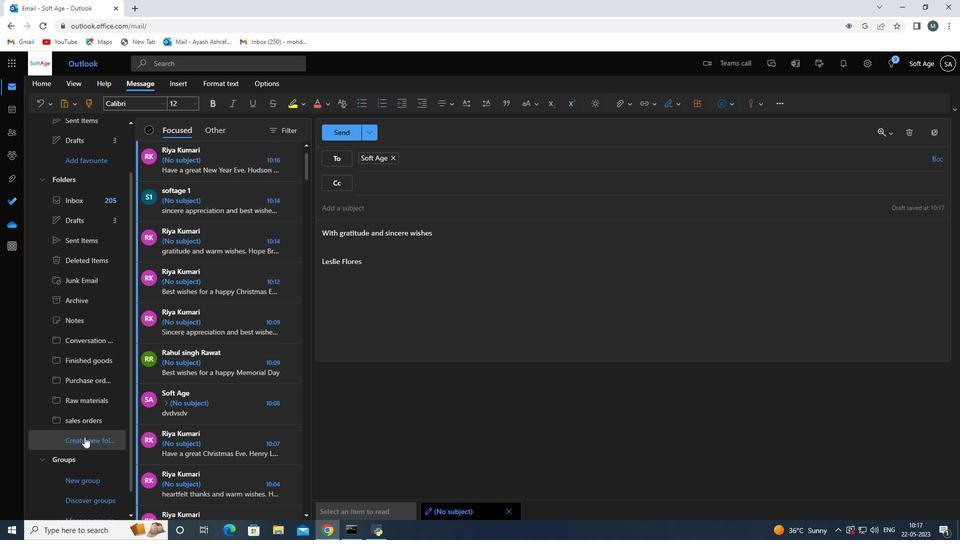 
Action: Mouse pressed left at (84, 437)
Screenshot: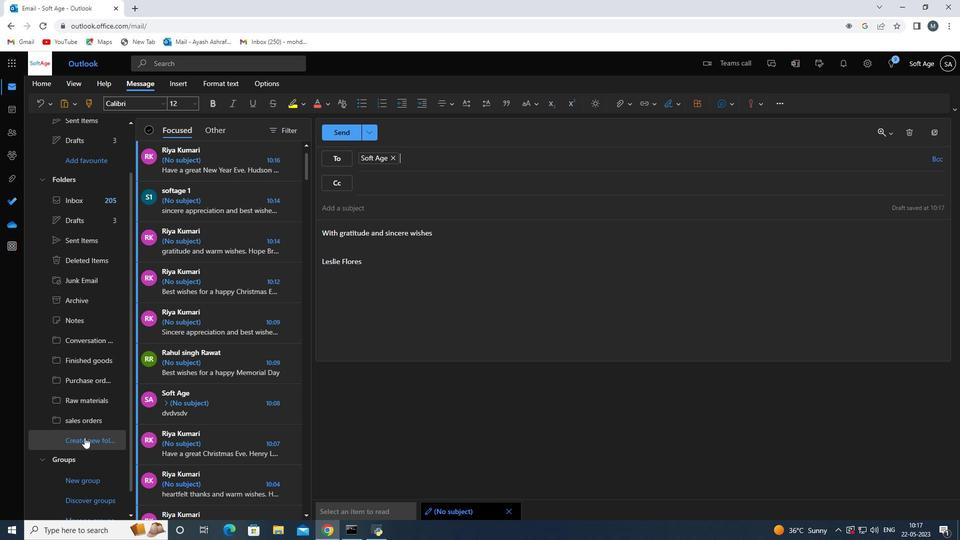 
Action: Mouse moved to (82, 439)
Screenshot: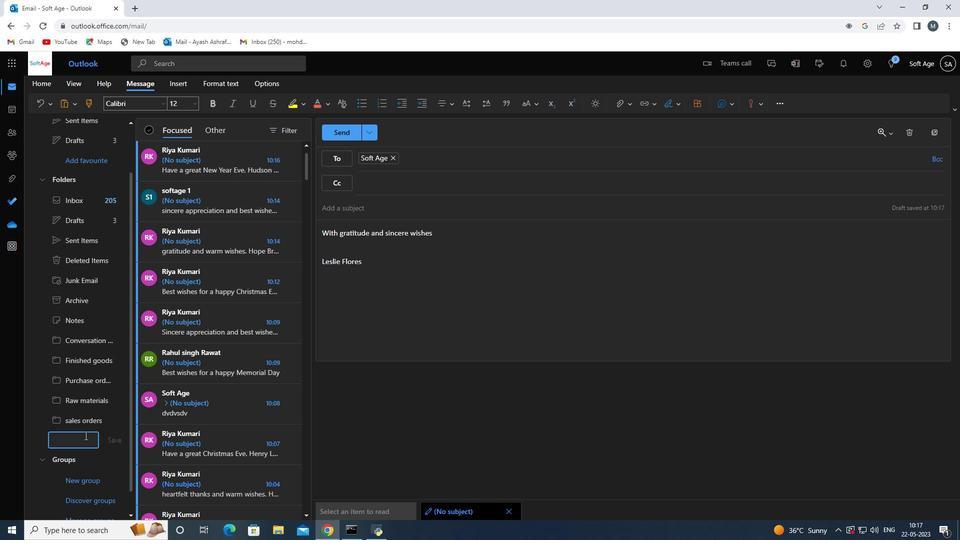 
Action: Mouse pressed left at (82, 439)
Screenshot: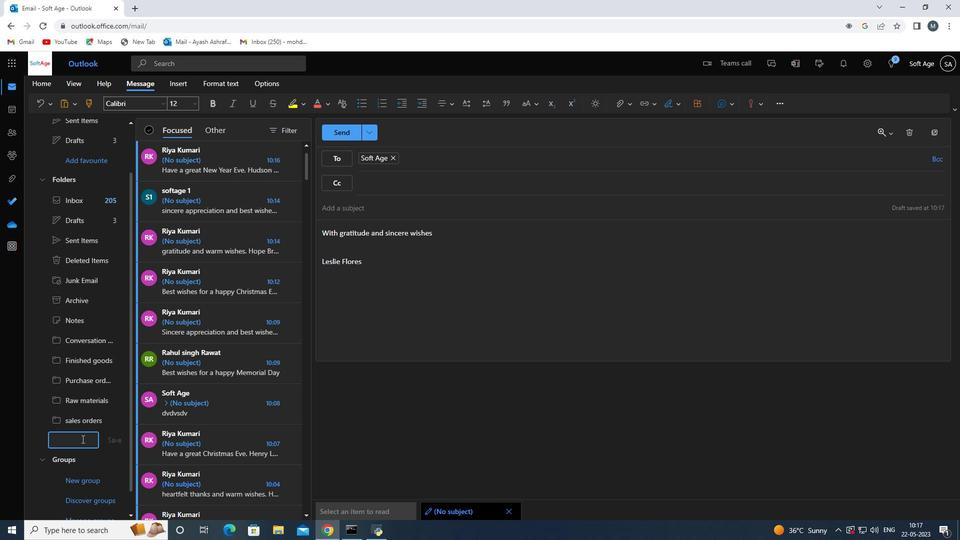 
Action: Key pressed <Key.shift><Key.shift><Key.shift><Key.shift><Key.shift><Key.shift><Key.shift><Key.shift><Key.shift>Quotes<Key.space>
Screenshot: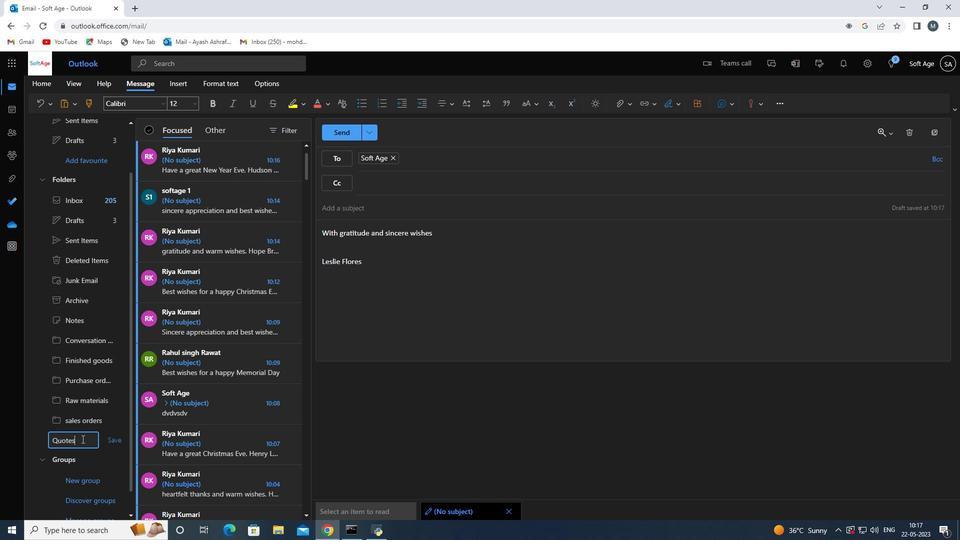 
Action: Mouse moved to (115, 438)
Screenshot: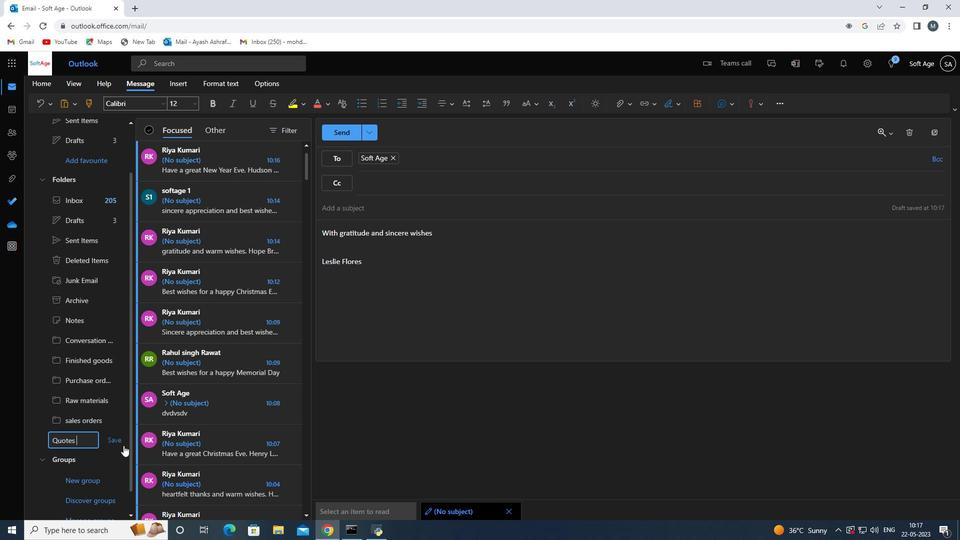 
Action: Mouse pressed left at (115, 438)
Screenshot: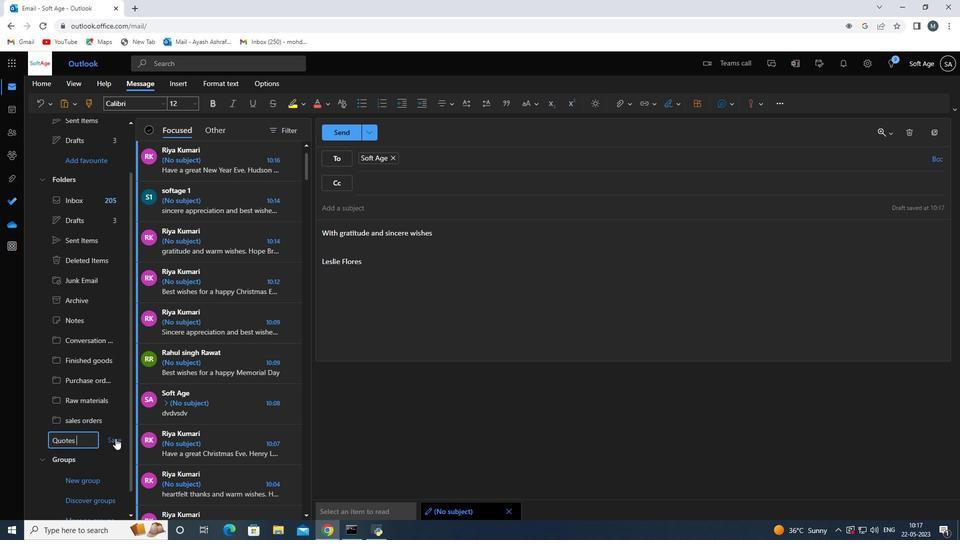 
Action: Mouse moved to (313, 375)
Screenshot: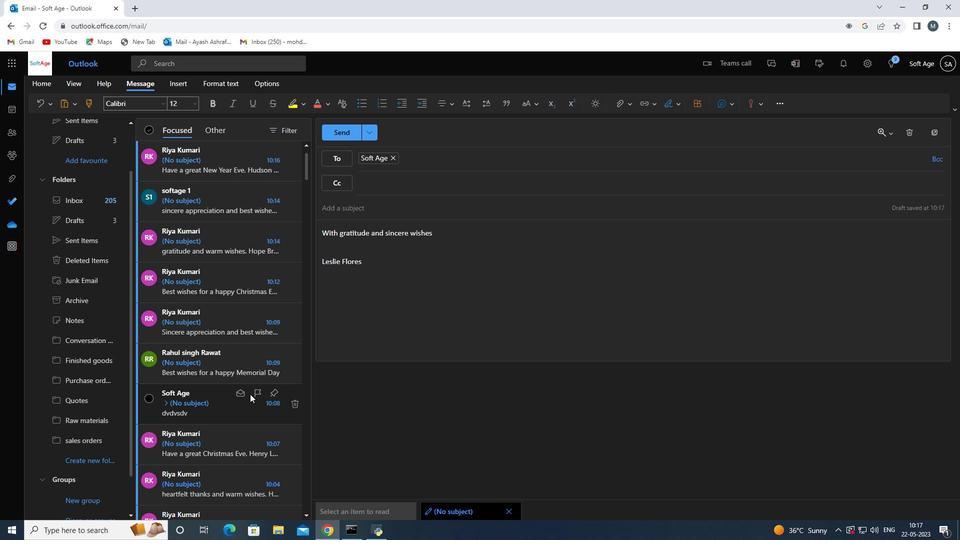 
Action: Mouse scrolled (313, 375) with delta (0, 0)
Screenshot: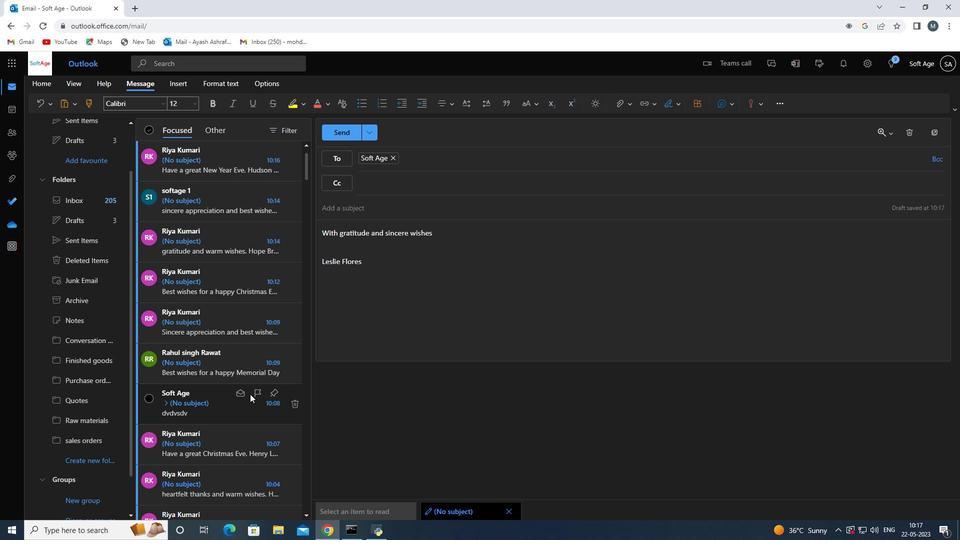 
Action: Mouse moved to (313, 373)
Screenshot: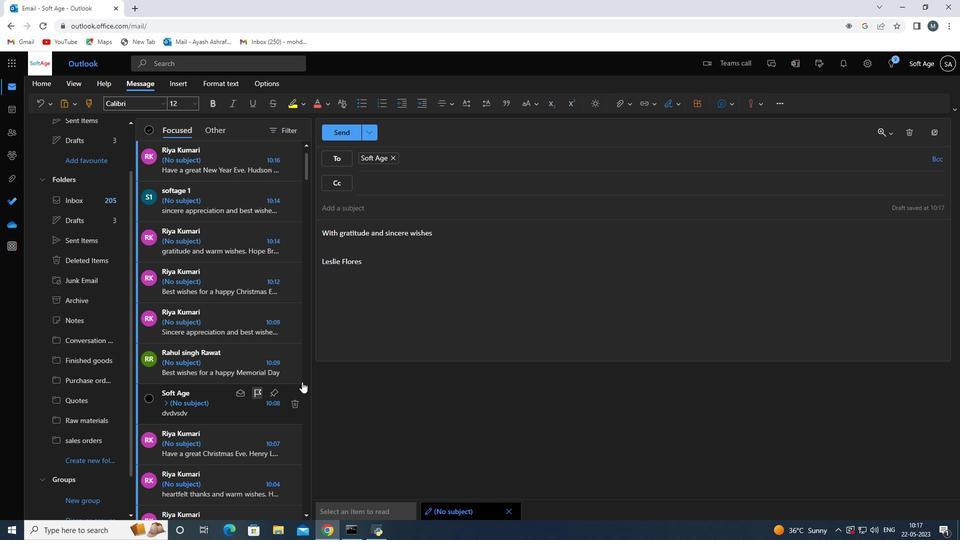 
Action: Mouse scrolled (313, 374) with delta (0, 0)
Screenshot: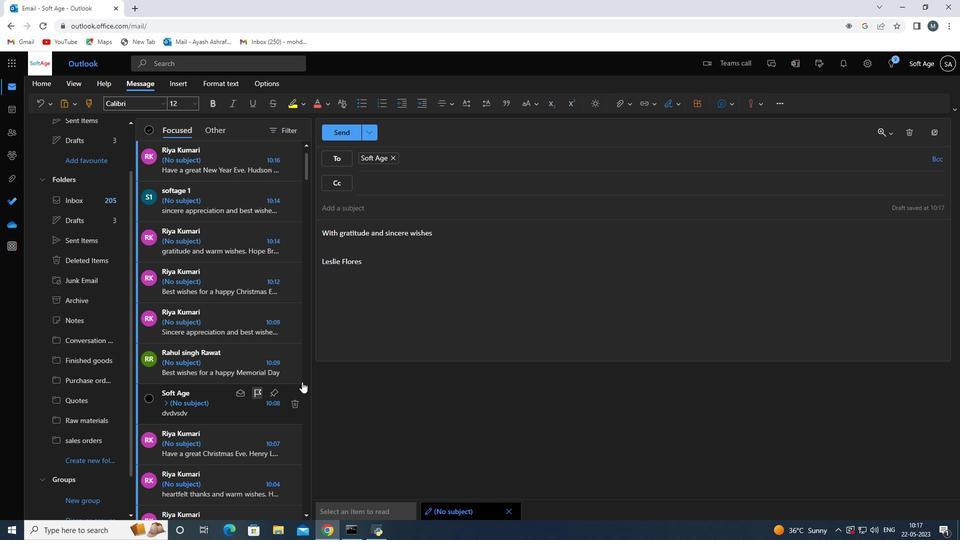
Action: Mouse moved to (314, 371)
Screenshot: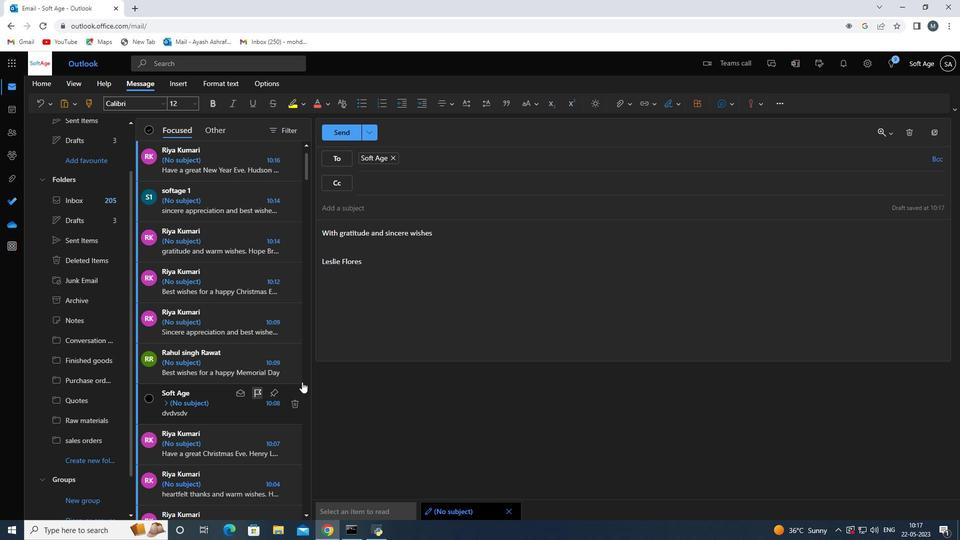
Action: Mouse scrolled (314, 372) with delta (0, 0)
Screenshot: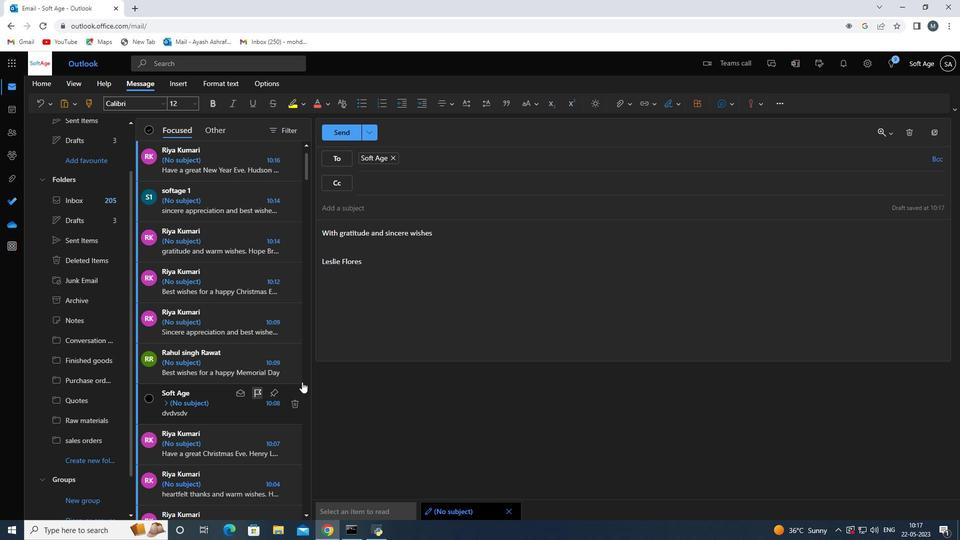 
Action: Mouse moved to (314, 369)
Screenshot: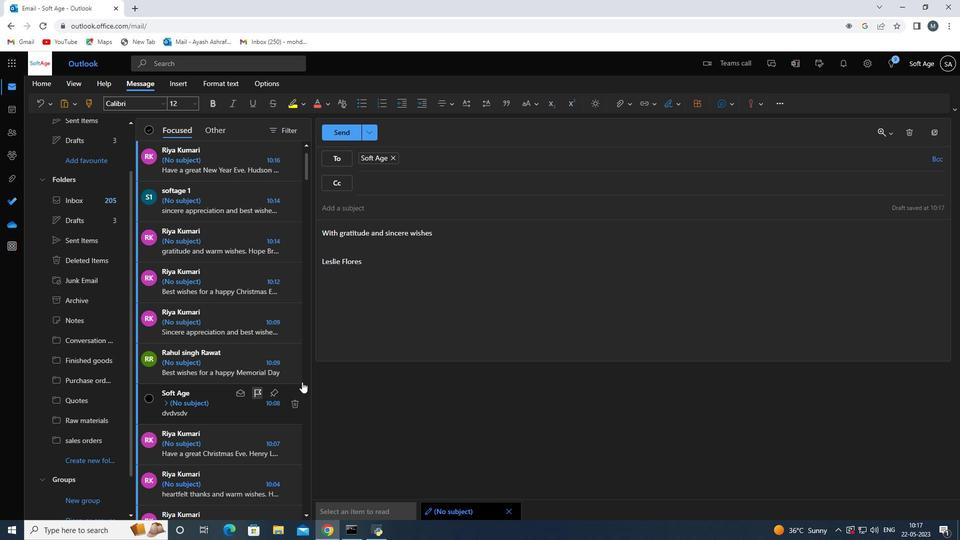 
Action: Mouse scrolled (314, 370) with delta (0, 0)
Screenshot: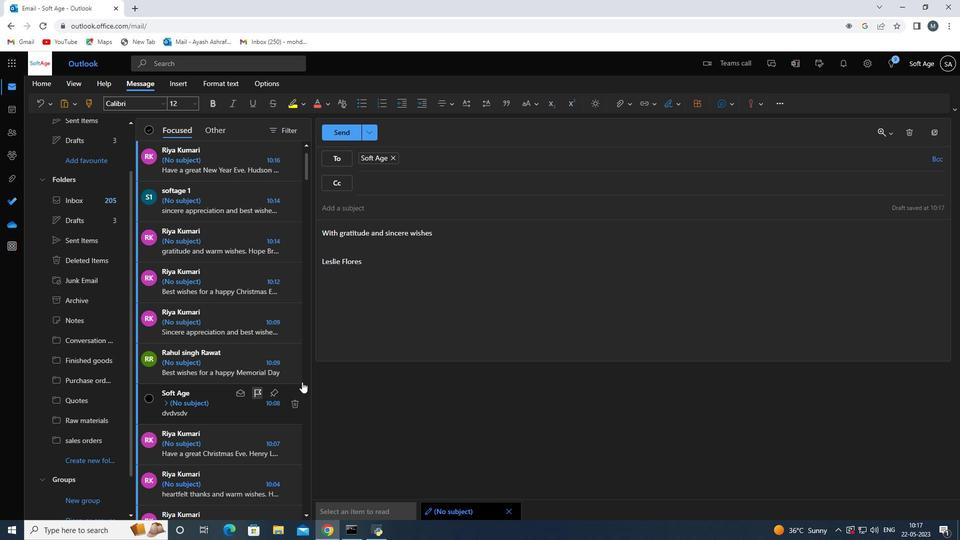 
Action: Mouse moved to (314, 369)
Screenshot: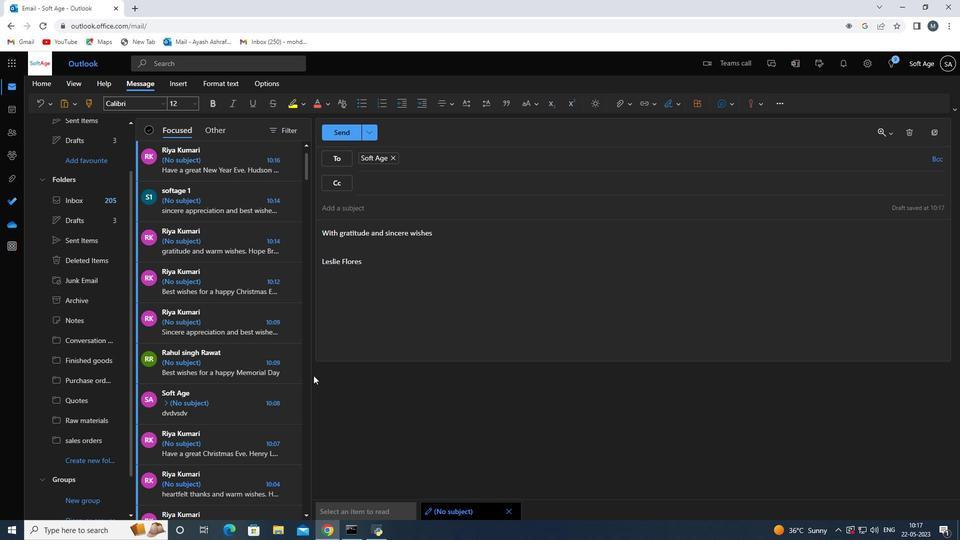 
Action: Mouse scrolled (314, 369) with delta (0, 0)
Screenshot: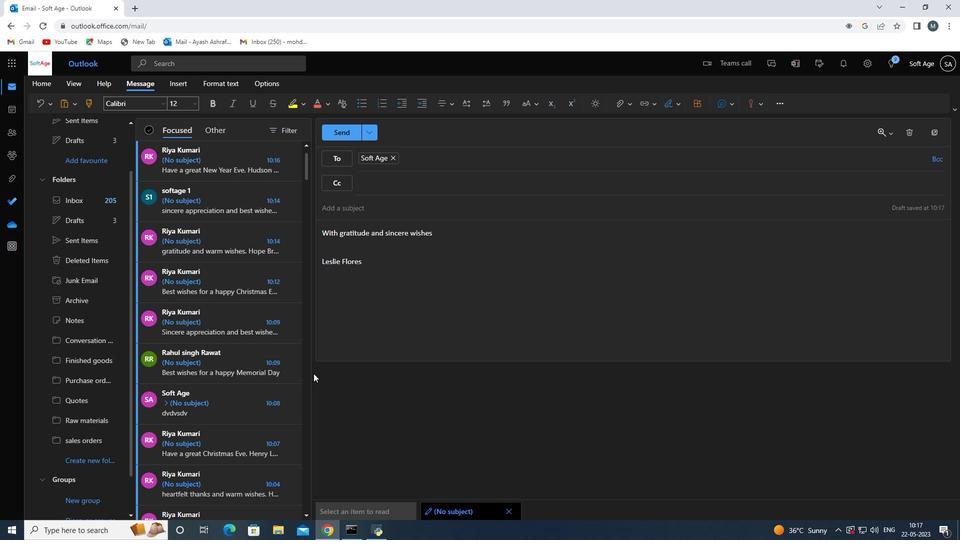 
Action: Mouse moved to (342, 137)
Screenshot: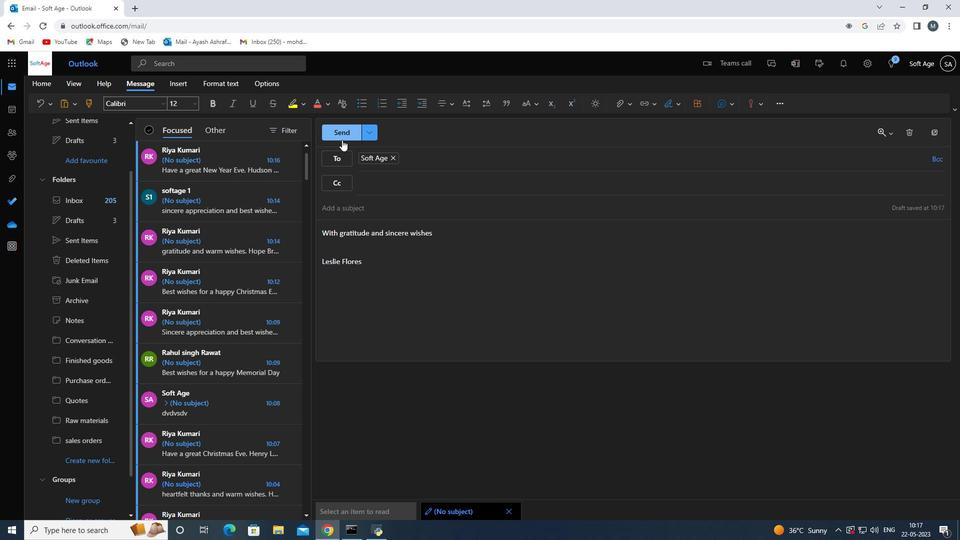 
Action: Mouse pressed left at (342, 137)
Screenshot: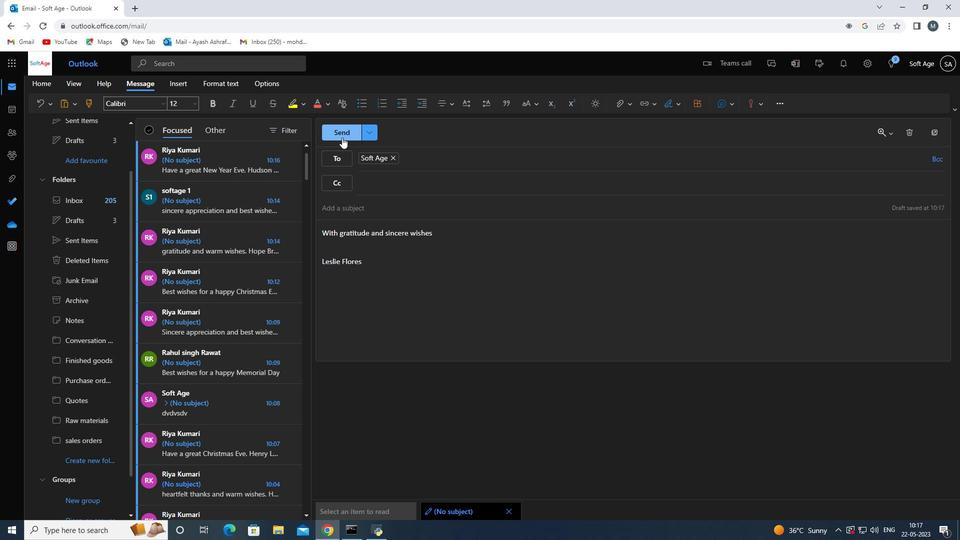 
Action: Mouse moved to (461, 315)
Screenshot: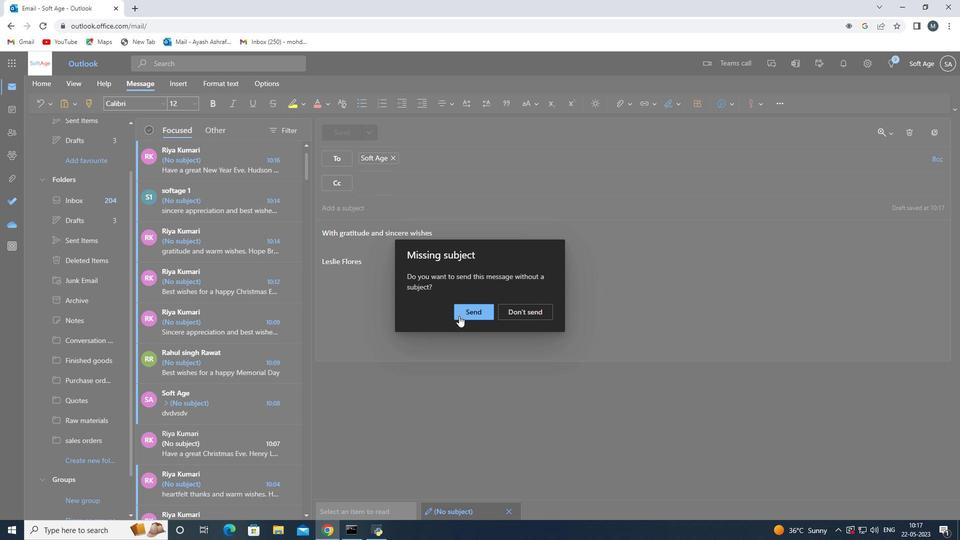 
Action: Mouse pressed left at (461, 315)
Screenshot: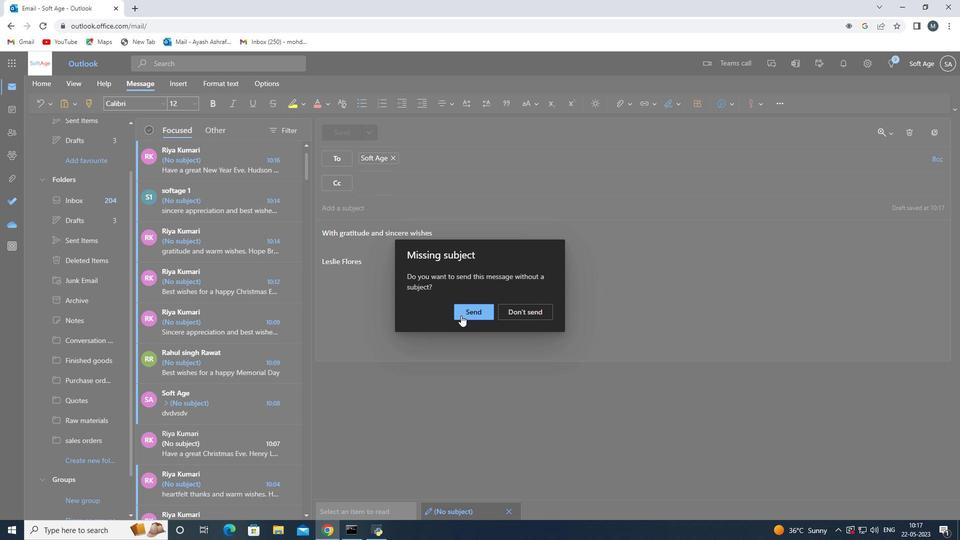 
